 Task: Look for space in Kailaras, India from 12th August, 2023 to 16th August, 2023 for 8 adults in price range Rs.10000 to Rs.16000. Place can be private room with 8 bedrooms having 8 beds and 8 bathrooms. Property type can be house, flat, guest house, hotel. Amenities needed are: wifi, TV, free parkinig on premises, gym, breakfast. Booking option can be shelf check-in. Required host language is English.
Action: Mouse moved to (422, 95)
Screenshot: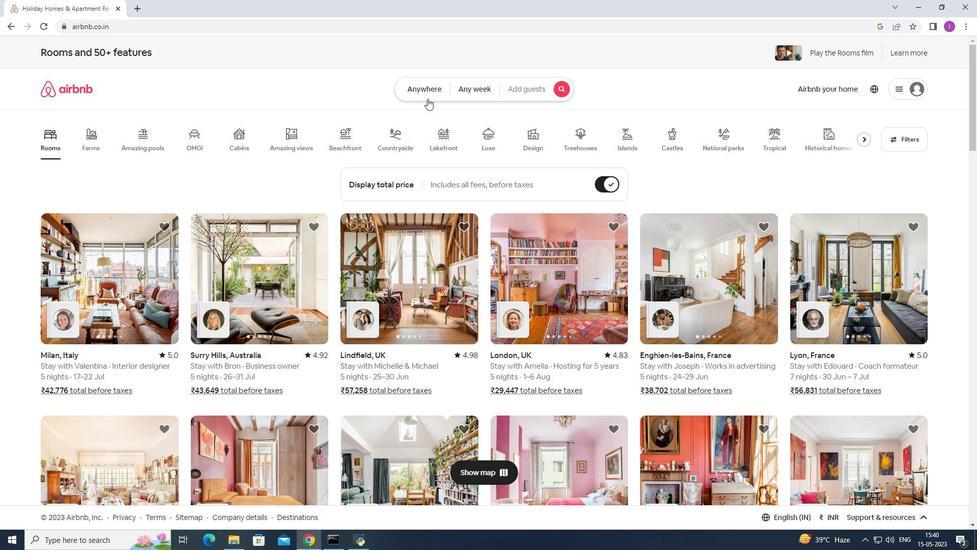 
Action: Mouse pressed left at (422, 95)
Screenshot: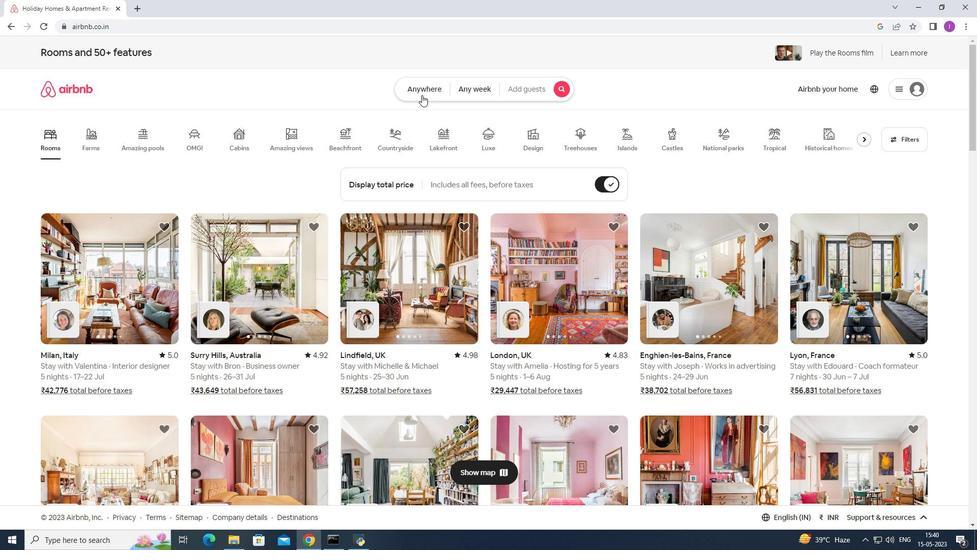 
Action: Mouse moved to (322, 132)
Screenshot: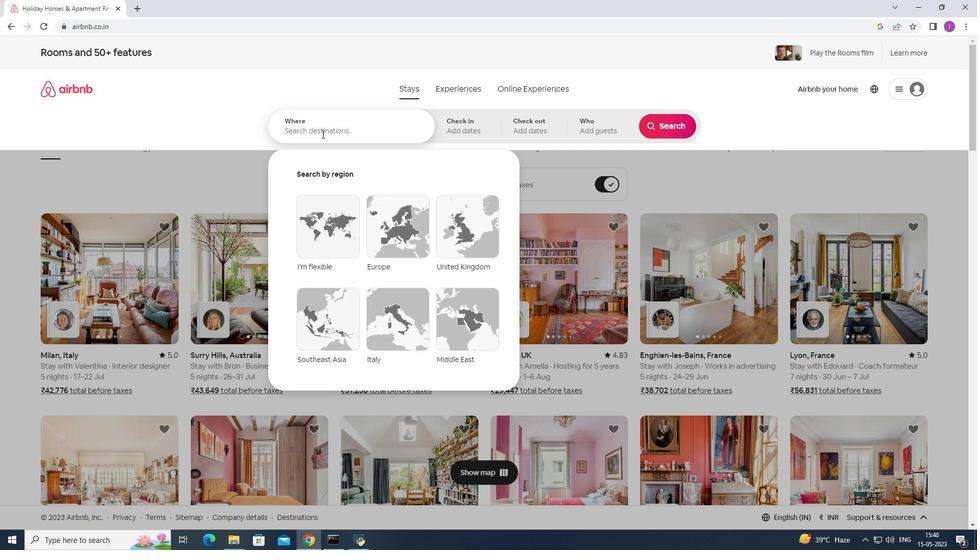 
Action: Mouse pressed left at (322, 132)
Screenshot: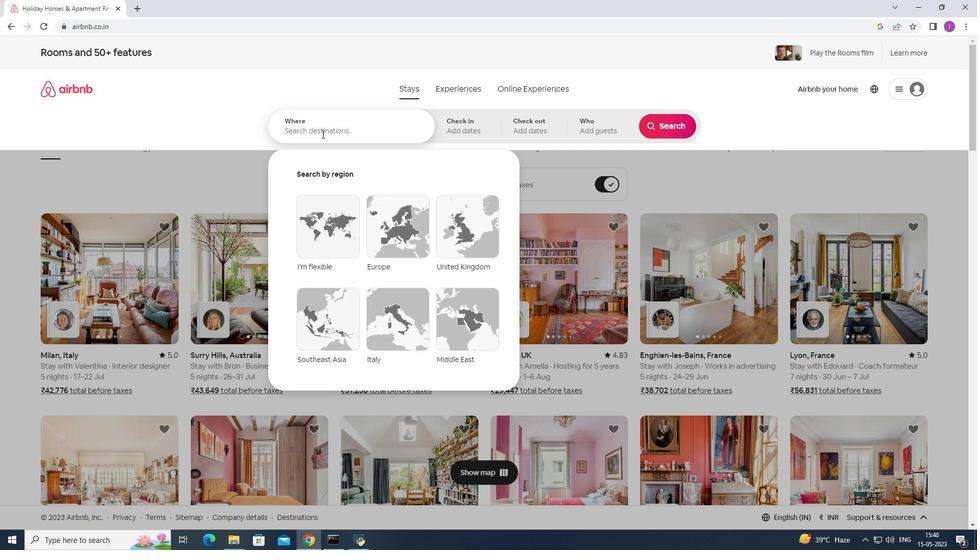 
Action: Mouse moved to (342, 141)
Screenshot: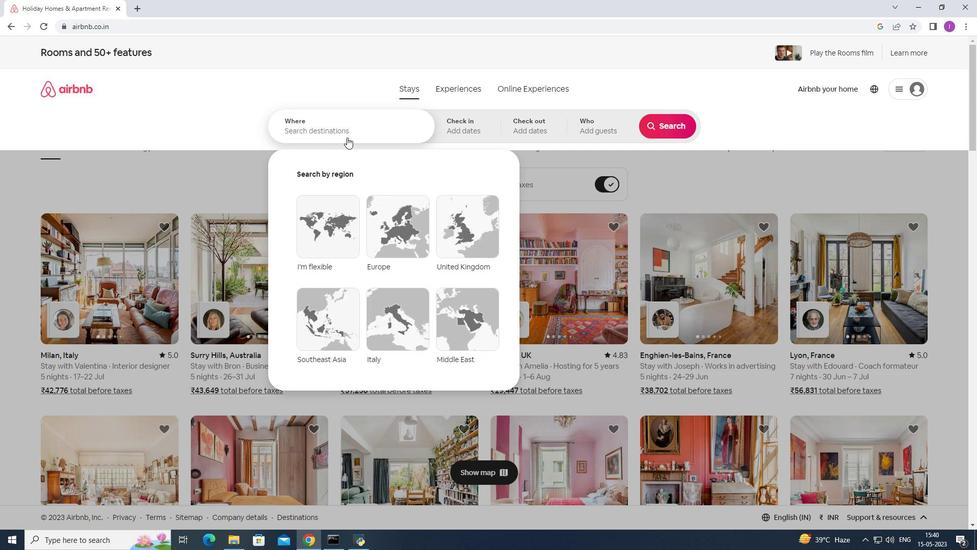 
Action: Key pressed <Key.shift>Kailaras,<Key.shift><Key.shift><Key.shift><Key.shift><Key.shift><Key.shift><Key.shift><Key.shift><Key.shift><Key.shift><Key.shift><Key.shift><Key.shift><Key.shift><Key.shift><Key.shift><Key.shift><Key.shift><Key.shift><Key.shift><Key.shift><Key.shift><Key.shift><Key.shift><Key.shift><Key.shift><Key.shift><Key.shift><Key.shift><Key.shift><Key.shift><Key.shift><Key.shift><Key.shift><Key.shift><Key.shift>Imn<Key.backspace><Key.backspace>ndia
Screenshot: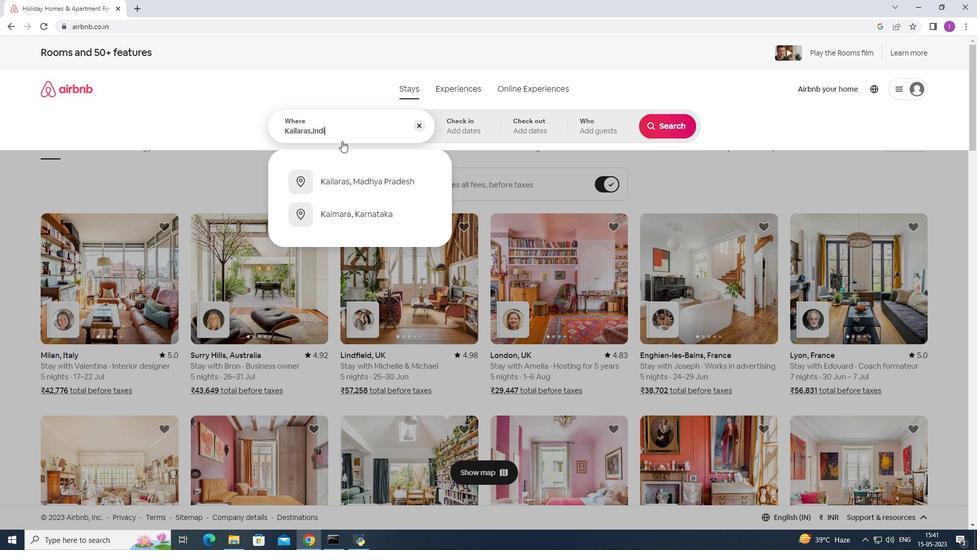 
Action: Mouse moved to (459, 133)
Screenshot: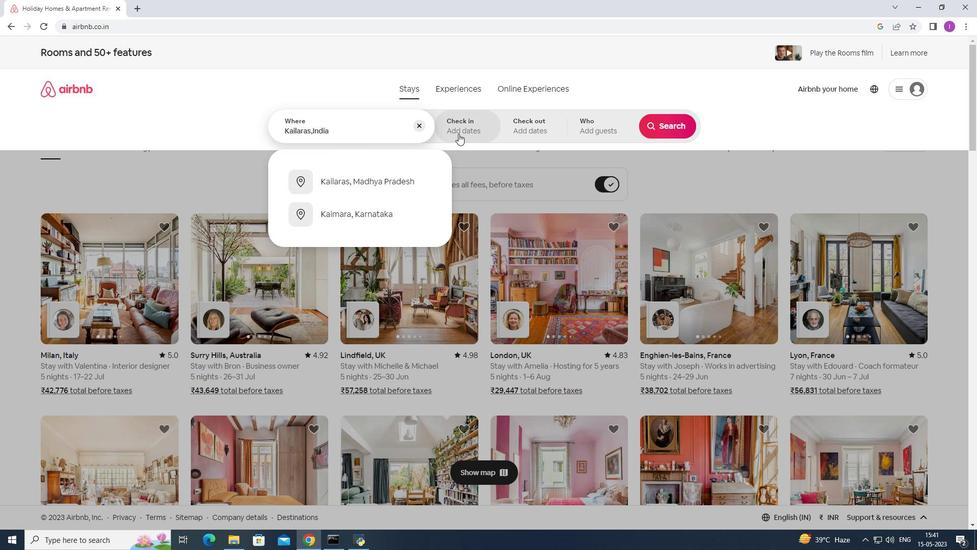 
Action: Mouse pressed left at (459, 133)
Screenshot: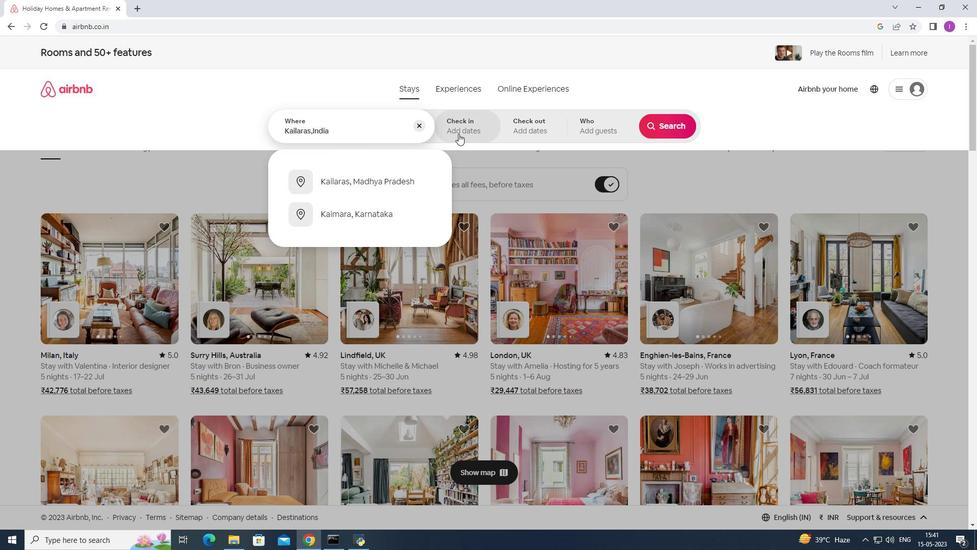 
Action: Mouse moved to (671, 209)
Screenshot: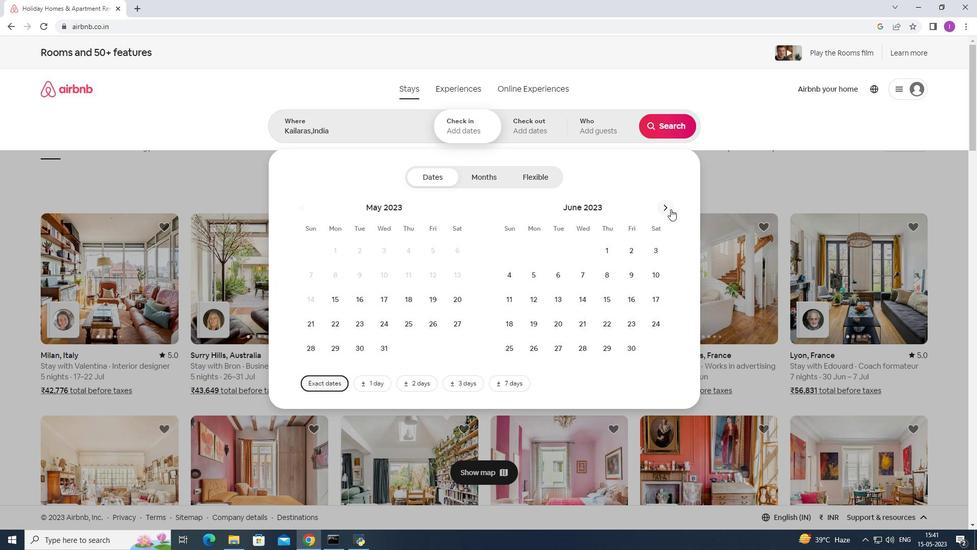 
Action: Mouse pressed left at (671, 209)
Screenshot: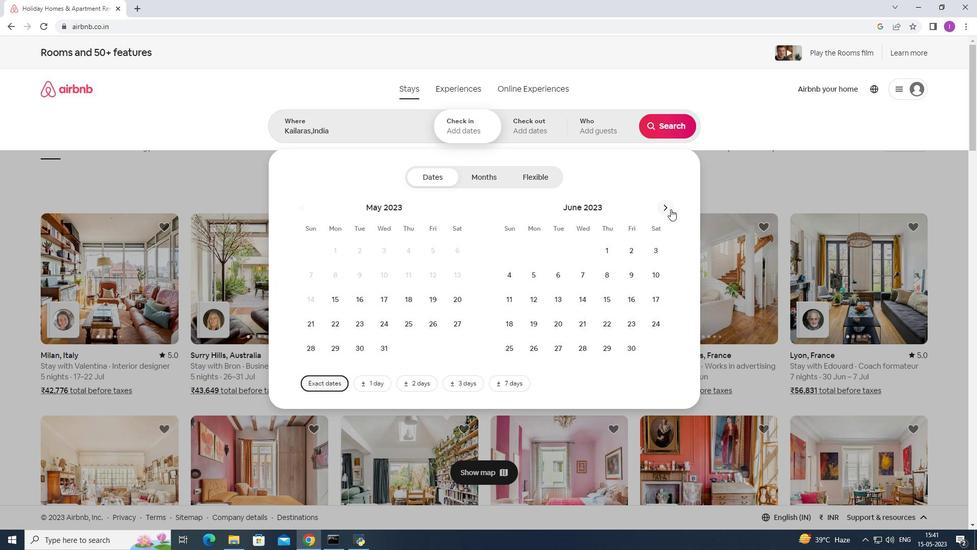 
Action: Mouse moved to (671, 208)
Screenshot: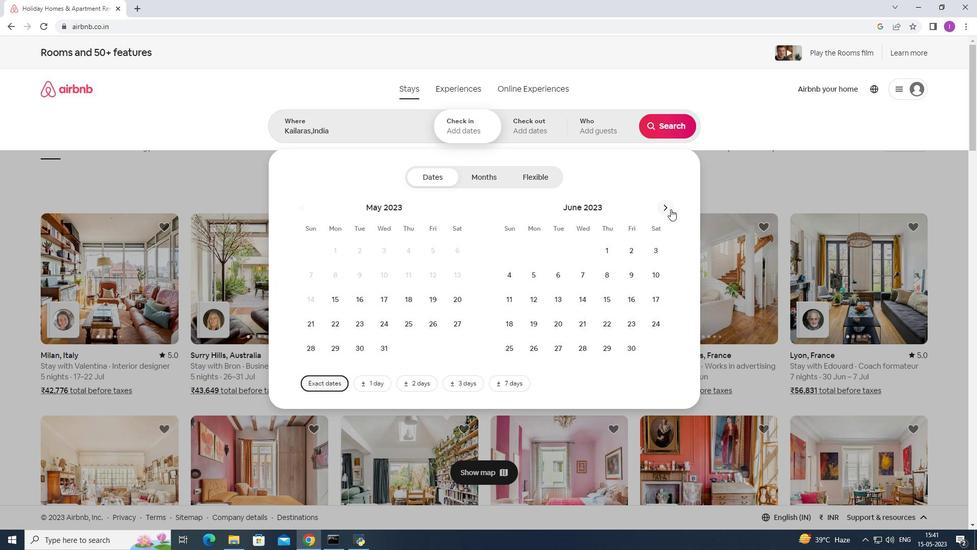 
Action: Mouse pressed left at (671, 208)
Screenshot: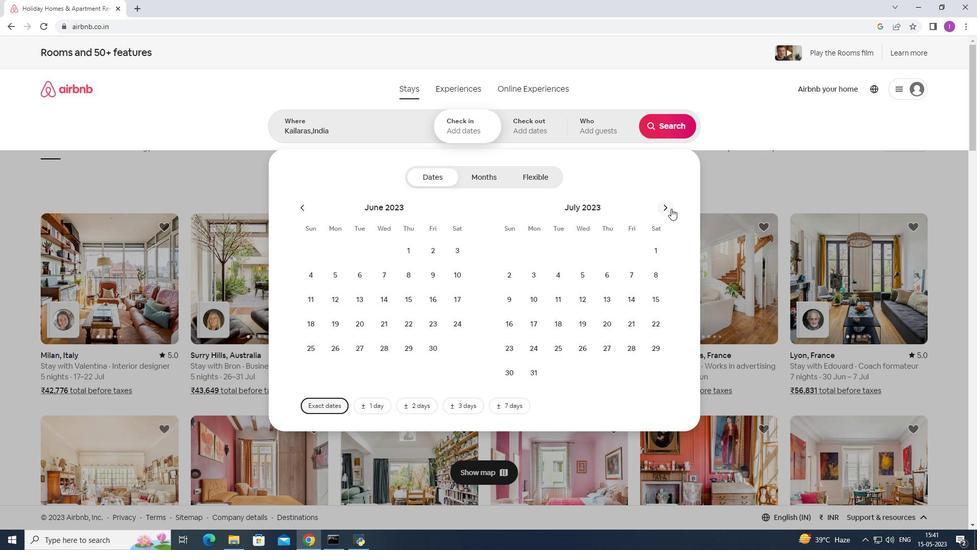 
Action: Mouse moved to (651, 269)
Screenshot: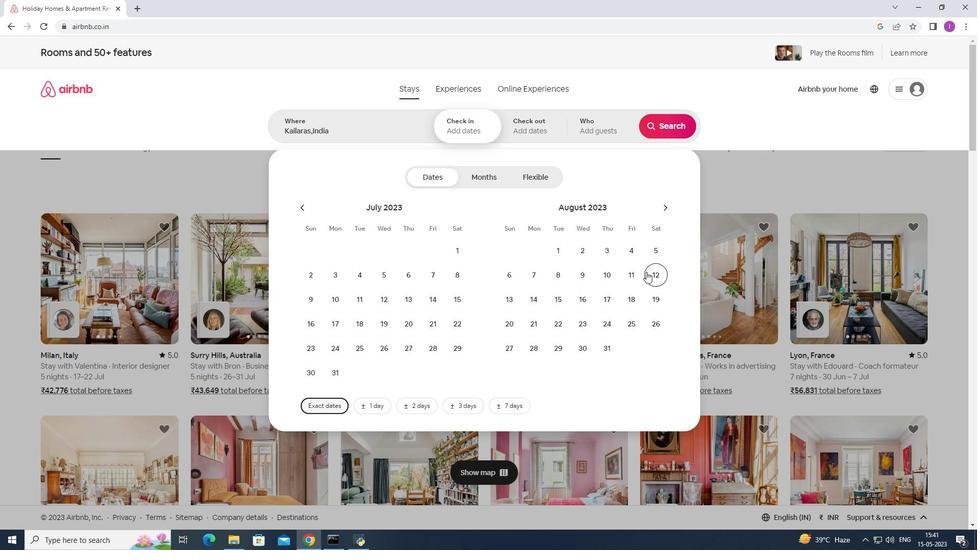 
Action: Mouse pressed left at (651, 269)
Screenshot: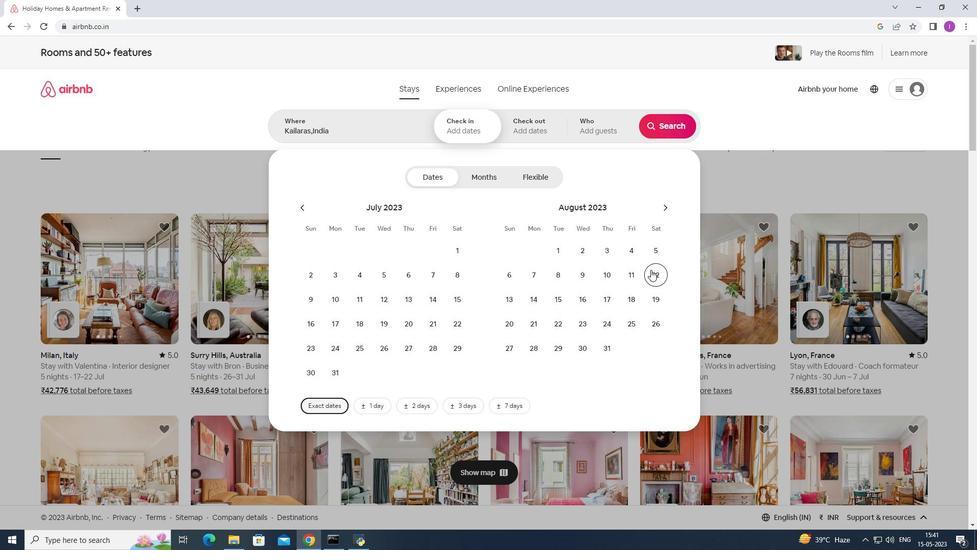 
Action: Mouse moved to (589, 303)
Screenshot: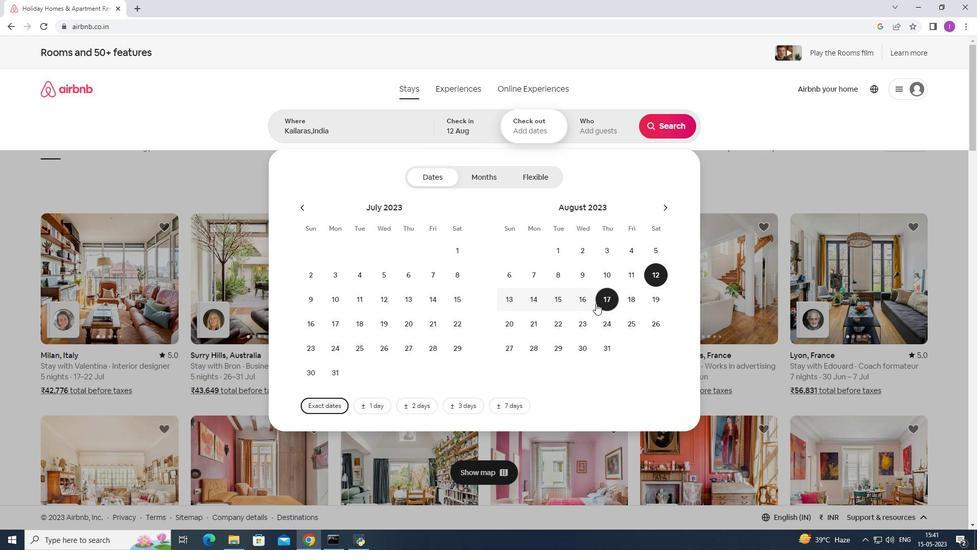 
Action: Mouse pressed left at (589, 303)
Screenshot: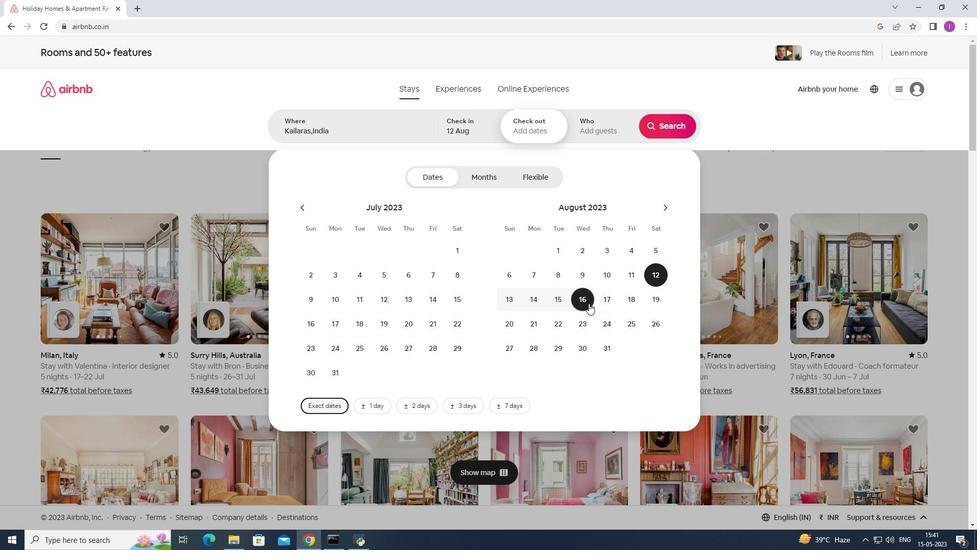 
Action: Mouse moved to (598, 140)
Screenshot: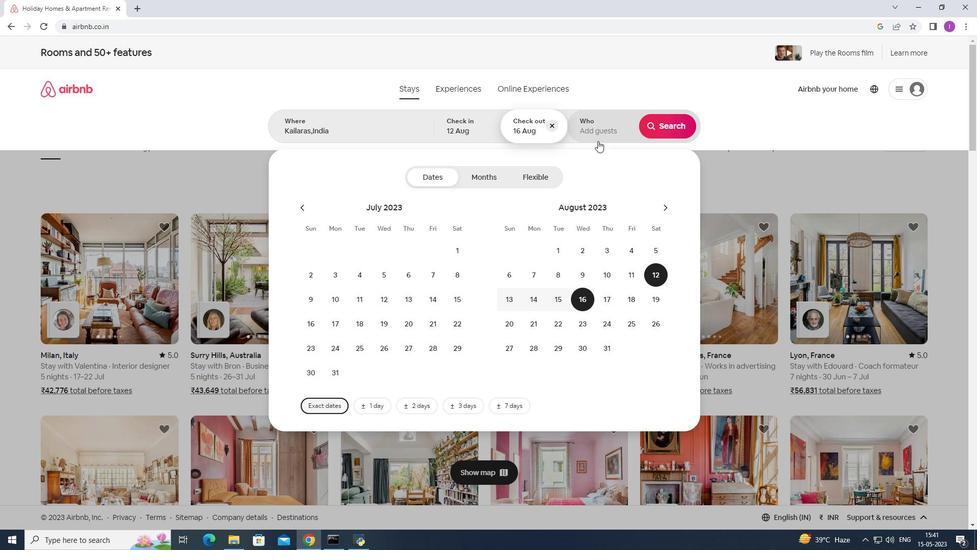 
Action: Mouse pressed left at (598, 140)
Screenshot: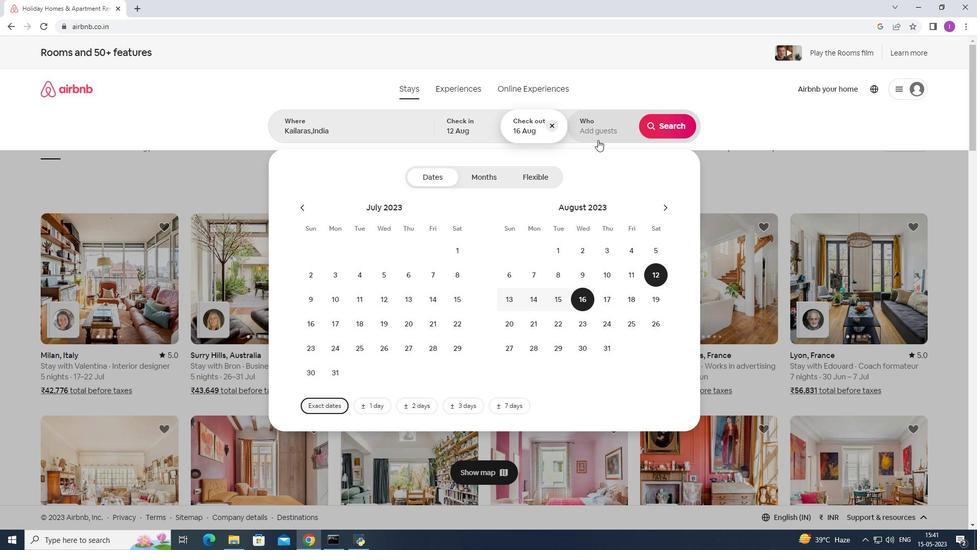
Action: Mouse moved to (669, 178)
Screenshot: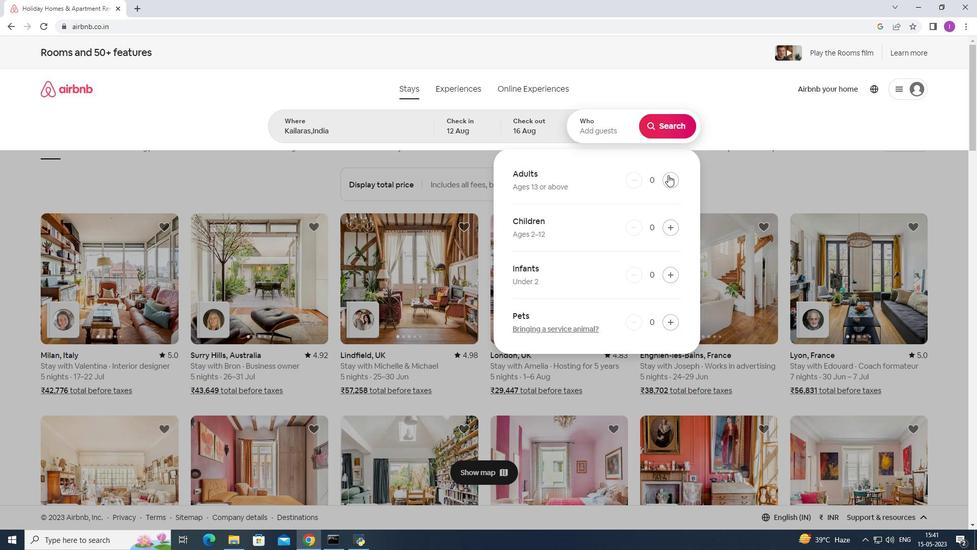 
Action: Mouse pressed left at (669, 178)
Screenshot: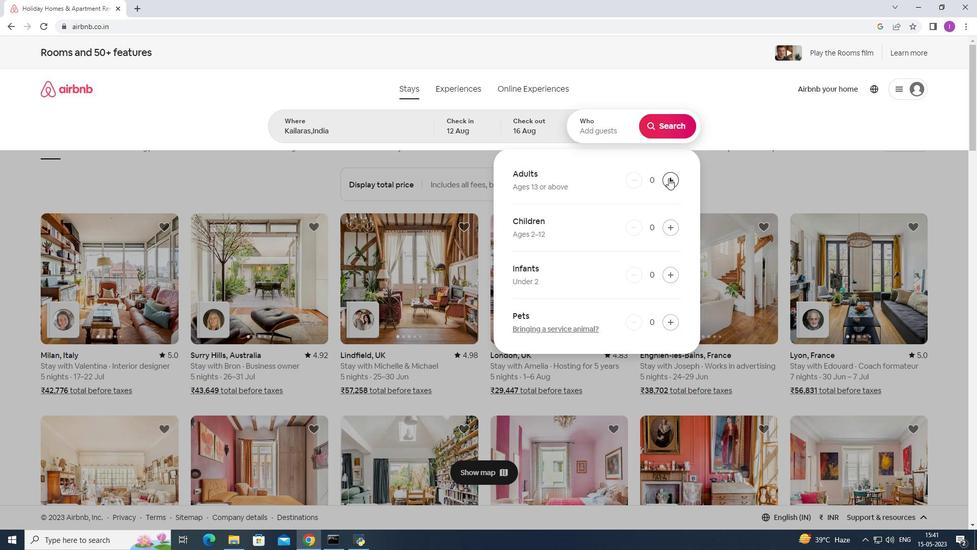 
Action: Mouse moved to (670, 184)
Screenshot: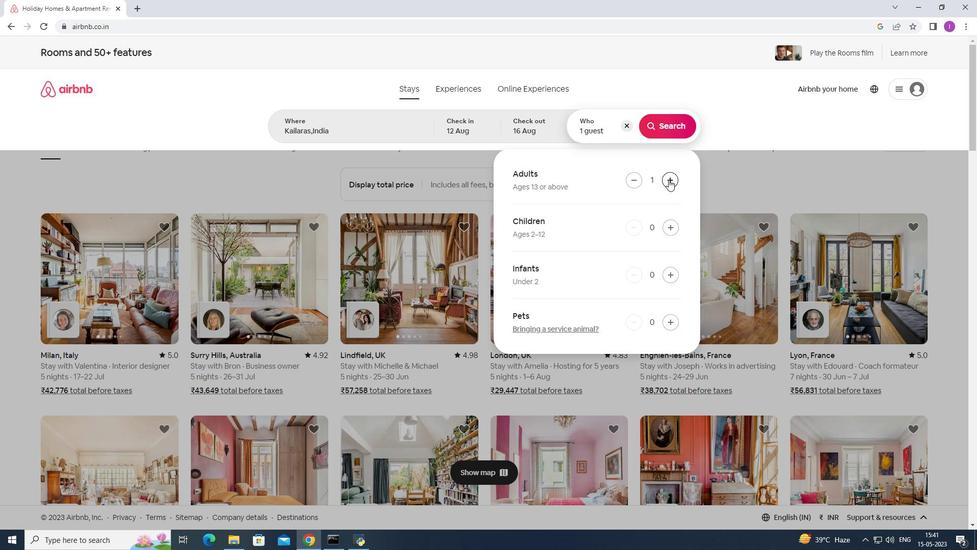 
Action: Mouse pressed left at (670, 184)
Screenshot: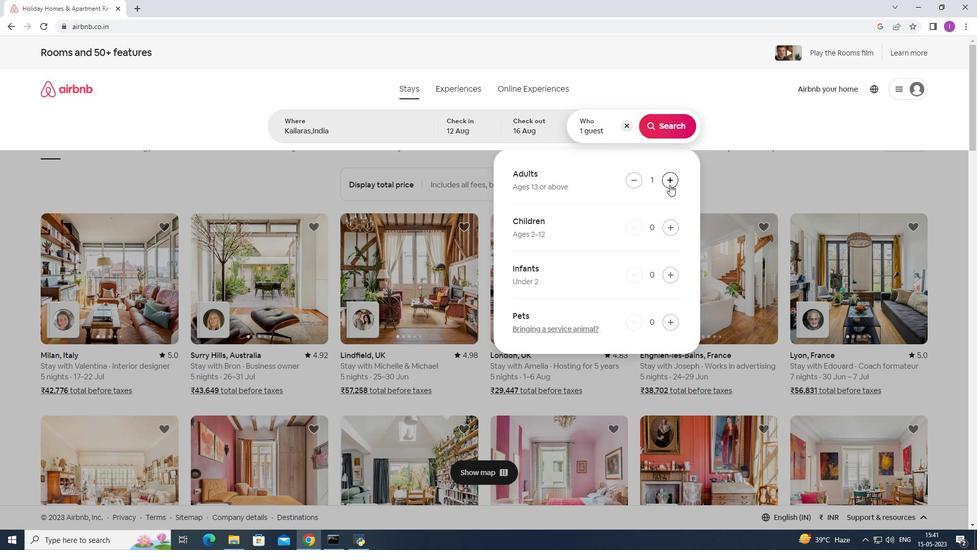 
Action: Mouse pressed left at (670, 184)
Screenshot: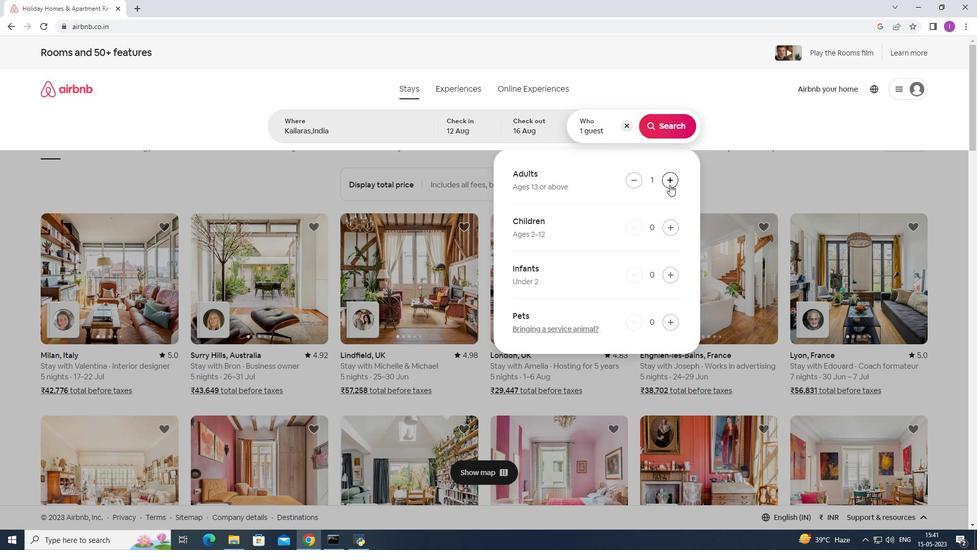 
Action: Mouse pressed left at (670, 184)
Screenshot: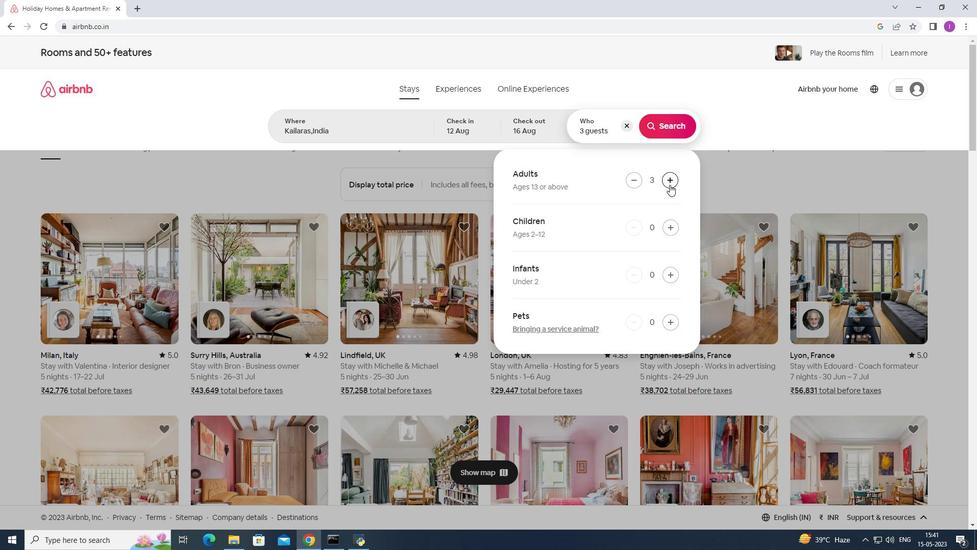 
Action: Mouse pressed left at (670, 184)
Screenshot: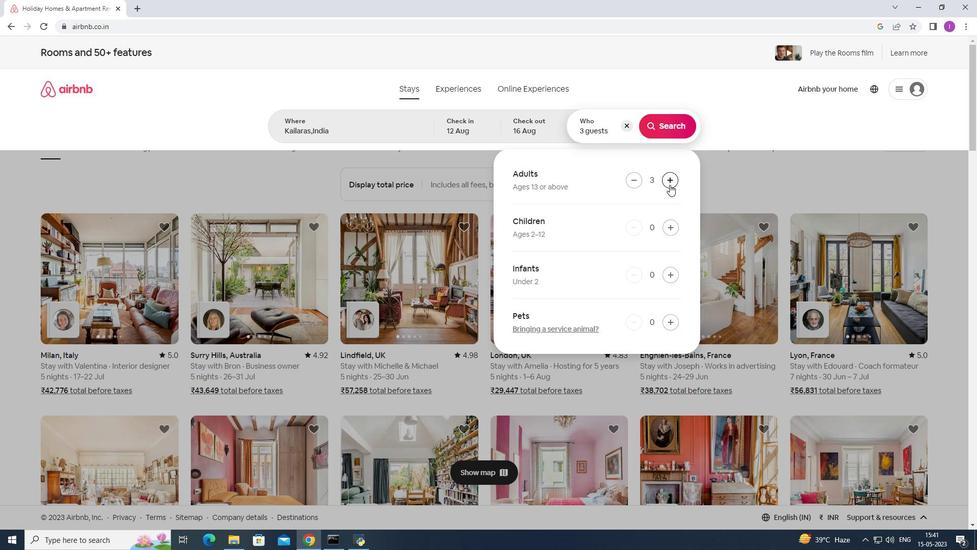 
Action: Mouse pressed left at (670, 184)
Screenshot: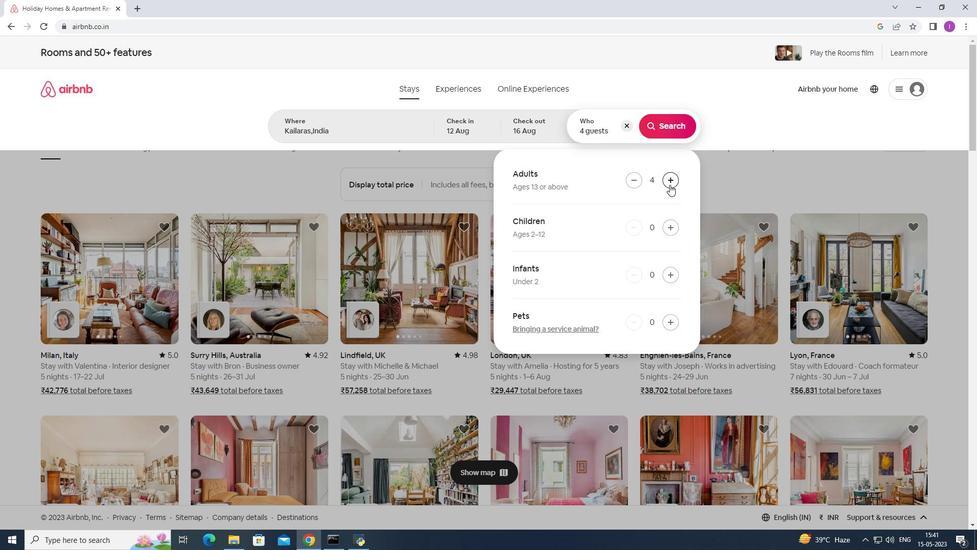 
Action: Mouse pressed left at (670, 184)
Screenshot: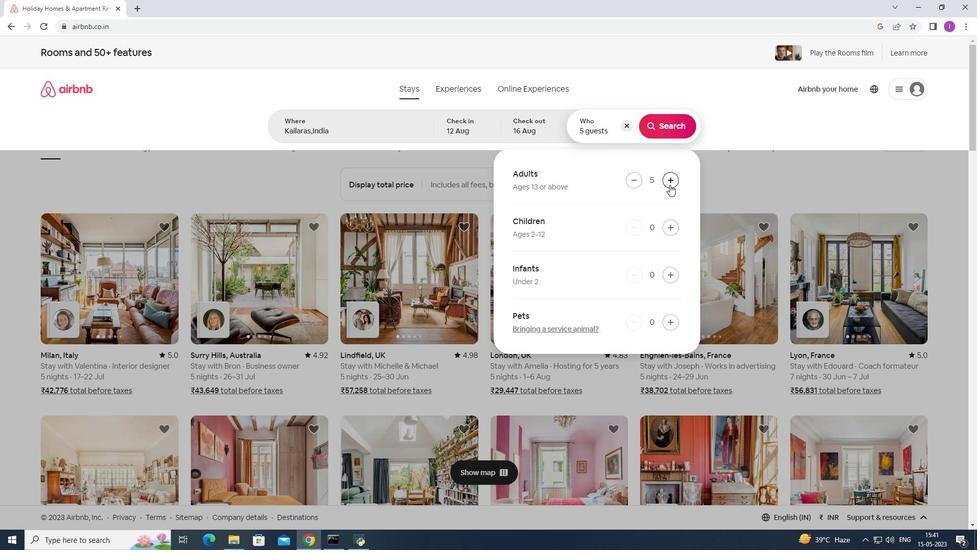 
Action: Mouse pressed left at (670, 184)
Screenshot: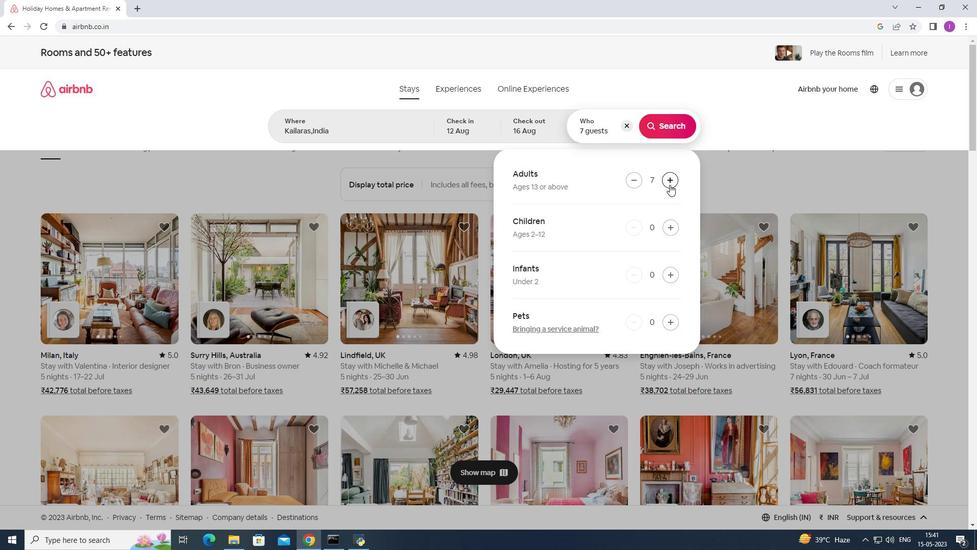 
Action: Mouse moved to (650, 138)
Screenshot: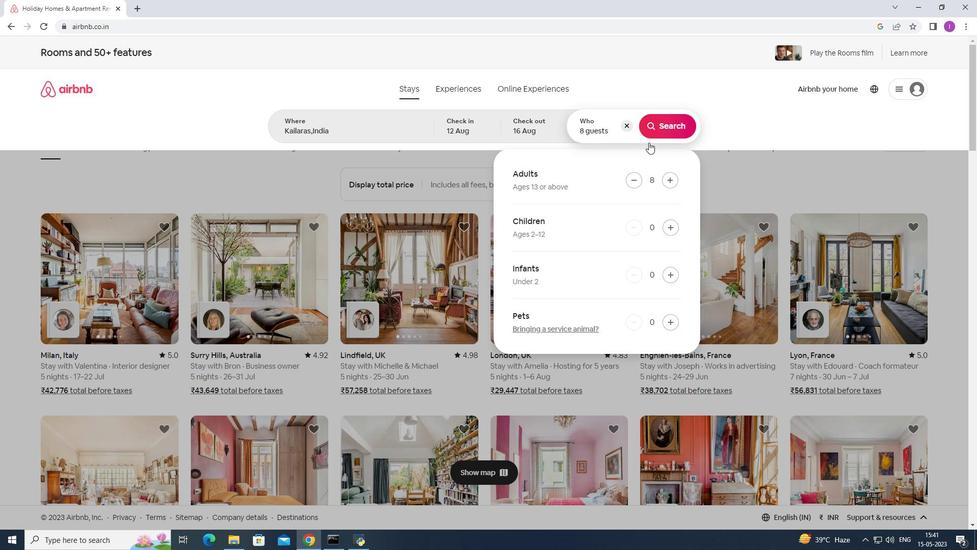 
Action: Mouse pressed left at (650, 138)
Screenshot: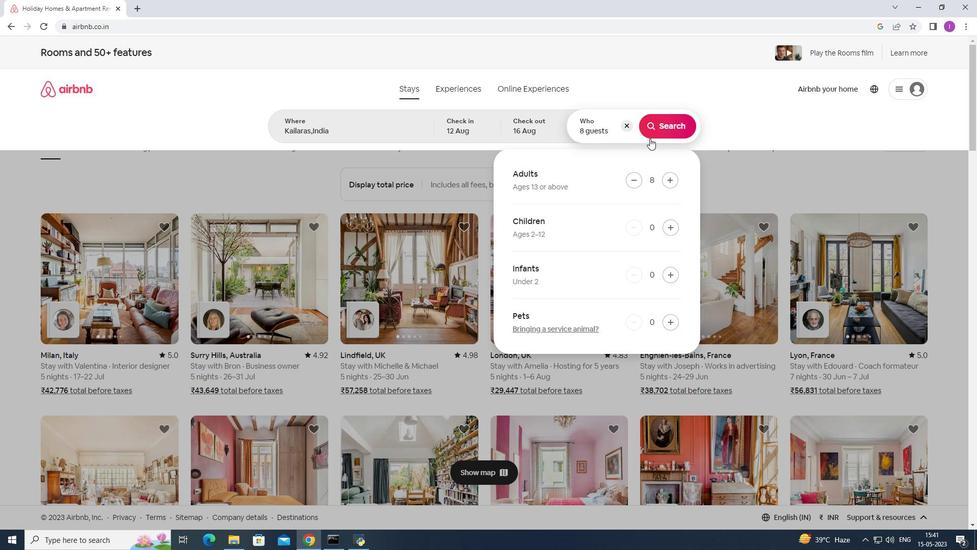 
Action: Mouse moved to (929, 98)
Screenshot: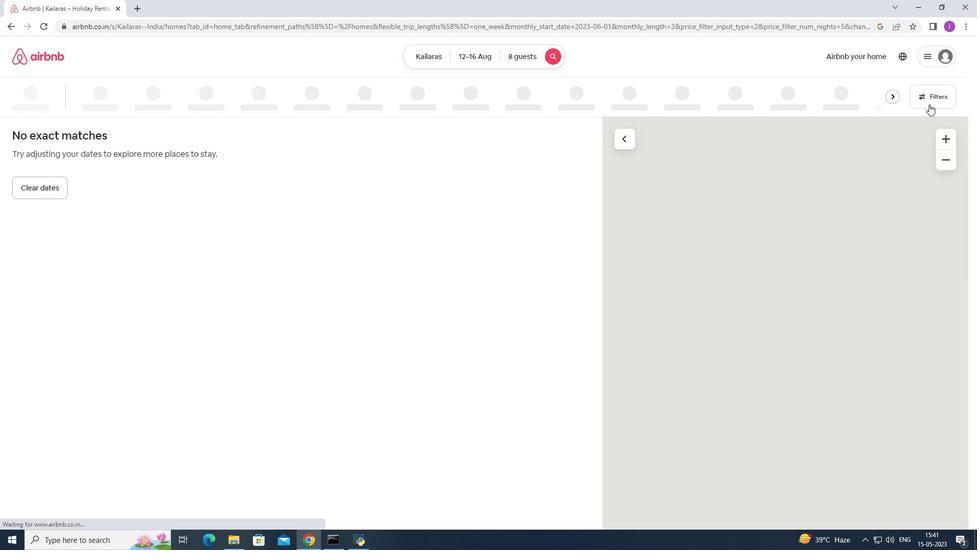 
Action: Mouse pressed left at (929, 98)
Screenshot: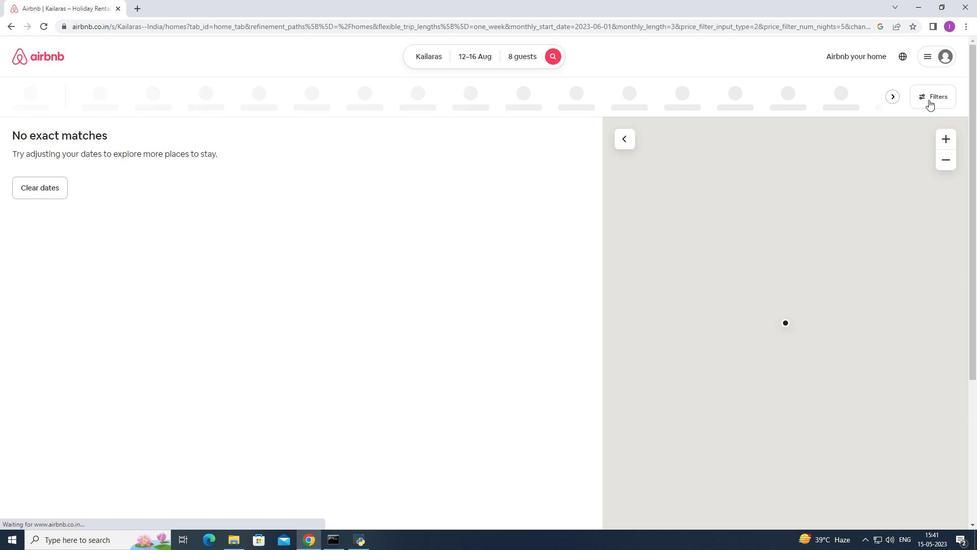 
Action: Mouse moved to (561, 350)
Screenshot: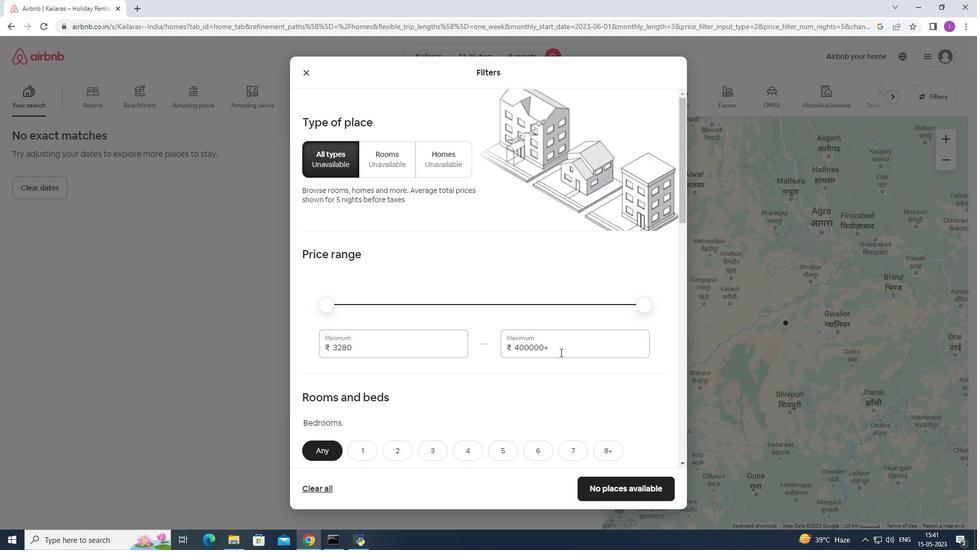 
Action: Mouse pressed left at (561, 350)
Screenshot: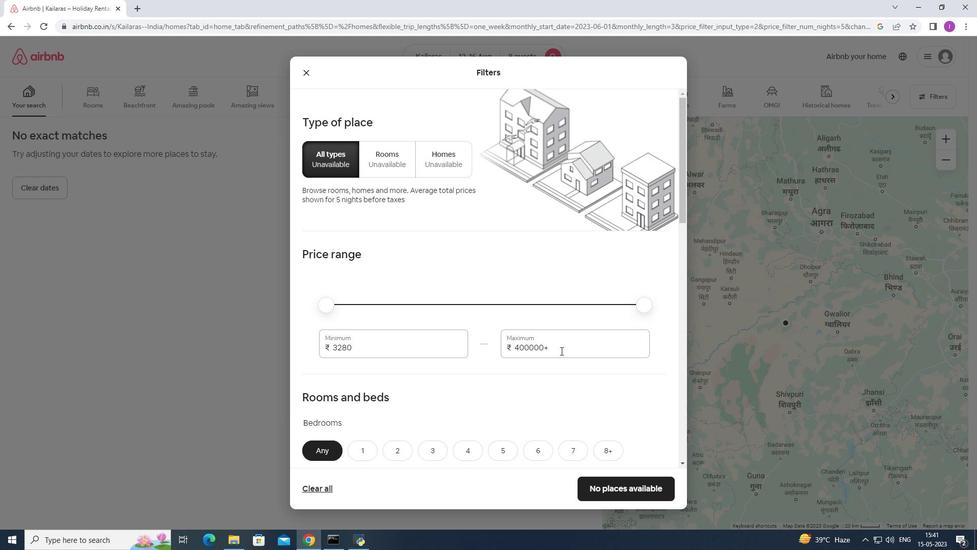 
Action: Mouse moved to (525, 361)
Screenshot: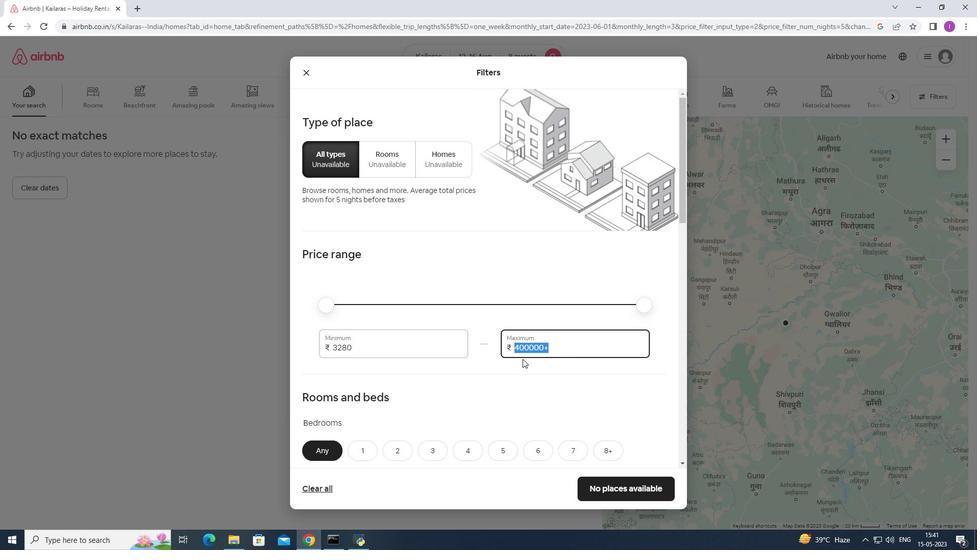 
Action: Key pressed 1
Screenshot: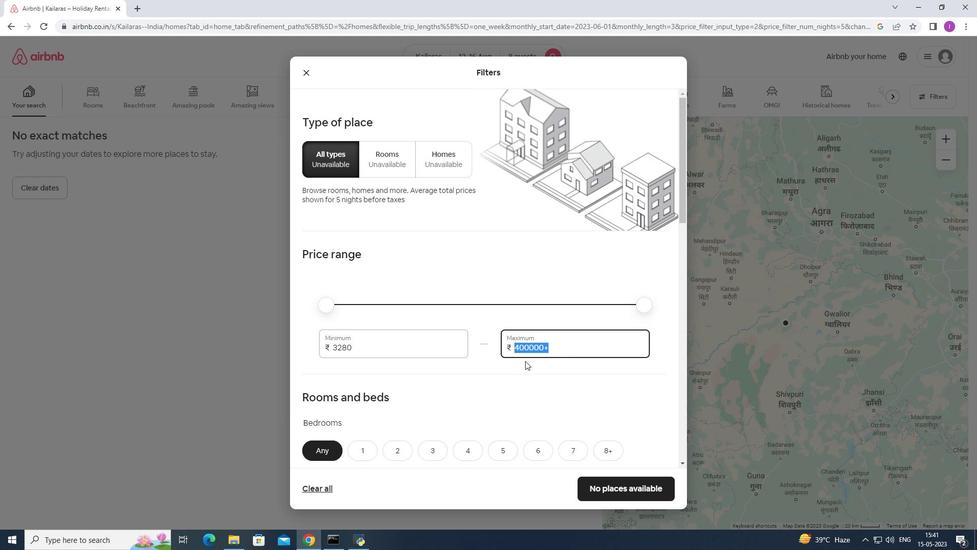
Action: Mouse moved to (525, 362)
Screenshot: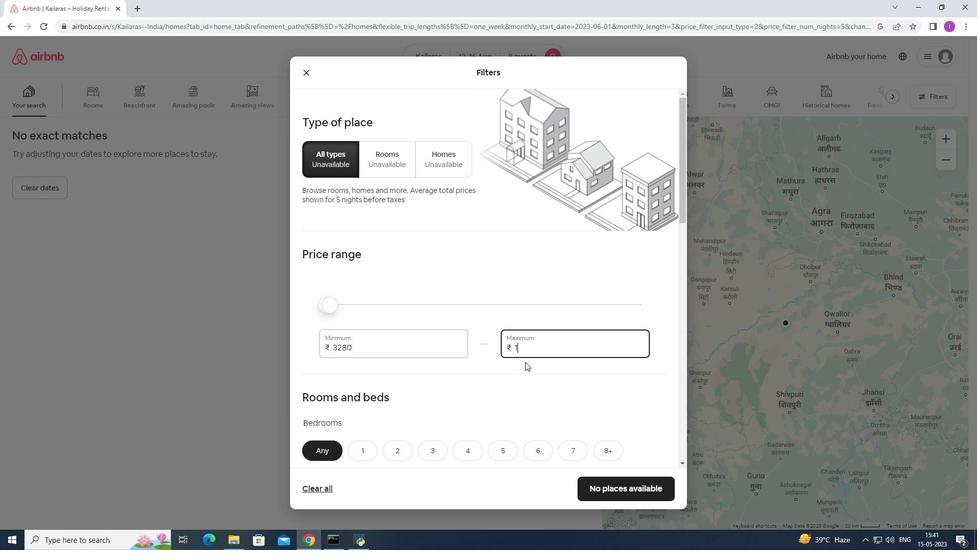 
Action: Key pressed 60
Screenshot: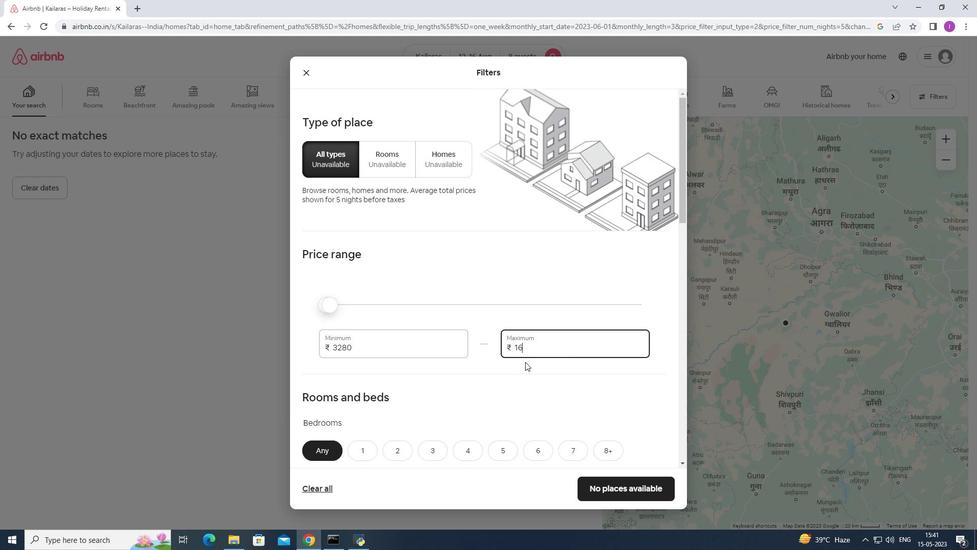 
Action: Mouse moved to (525, 362)
Screenshot: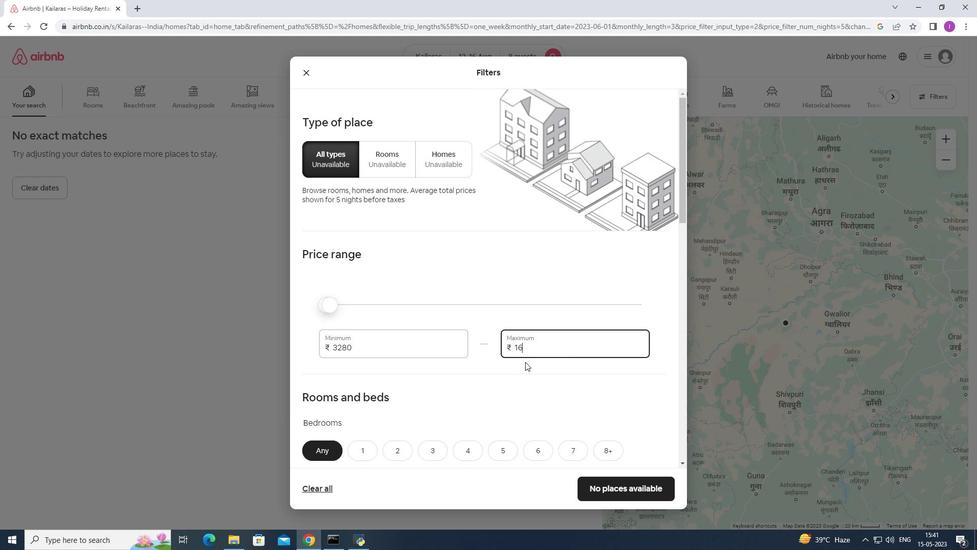 
Action: Key pressed 00
Screenshot: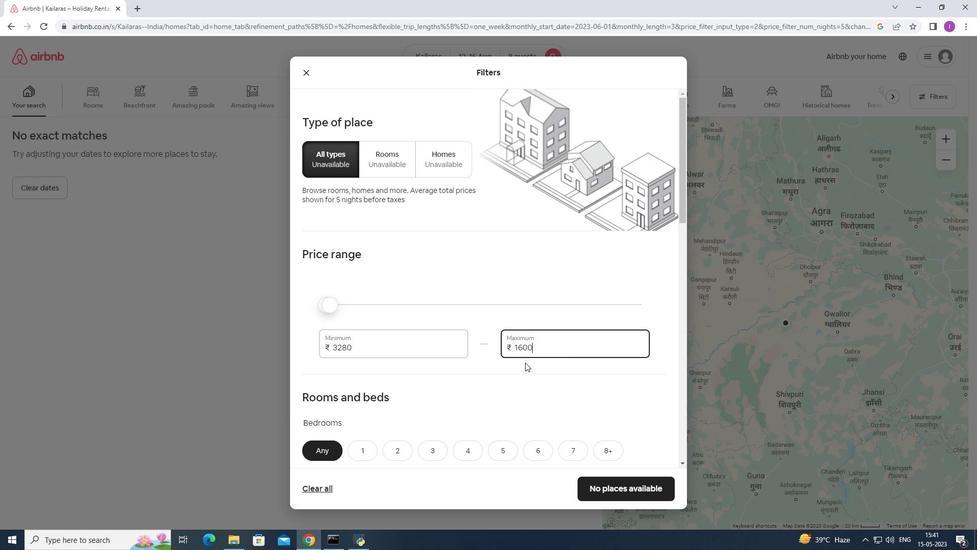 
Action: Mouse moved to (354, 348)
Screenshot: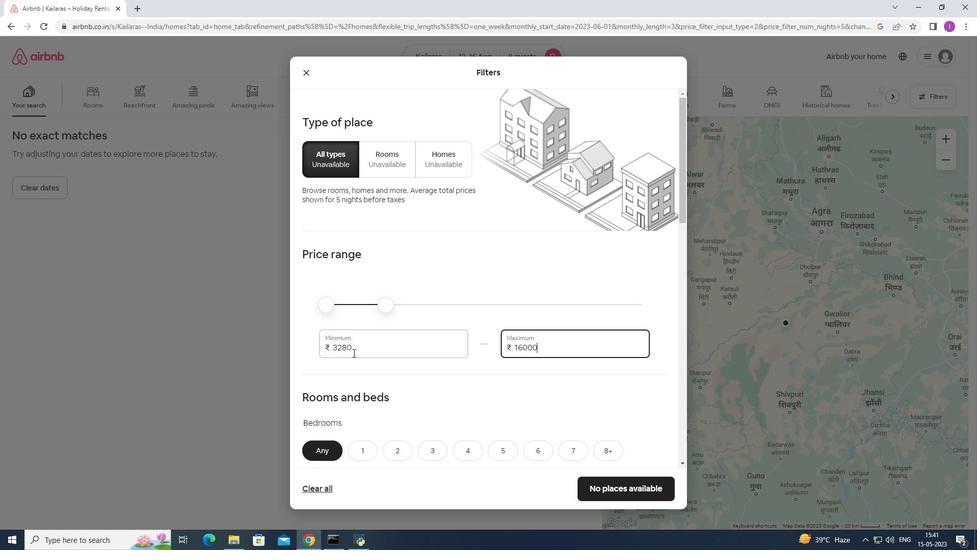 
Action: Mouse pressed left at (354, 348)
Screenshot: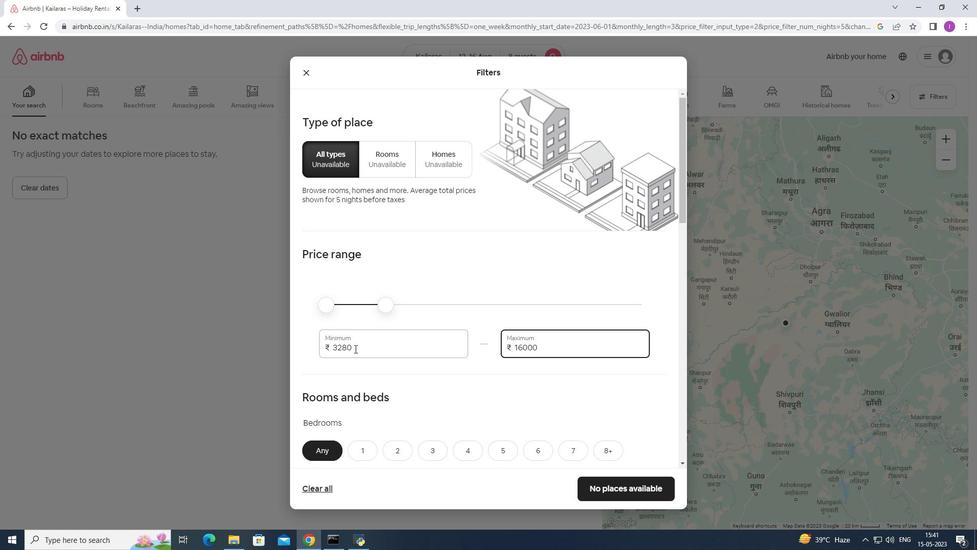 
Action: Mouse moved to (435, 403)
Screenshot: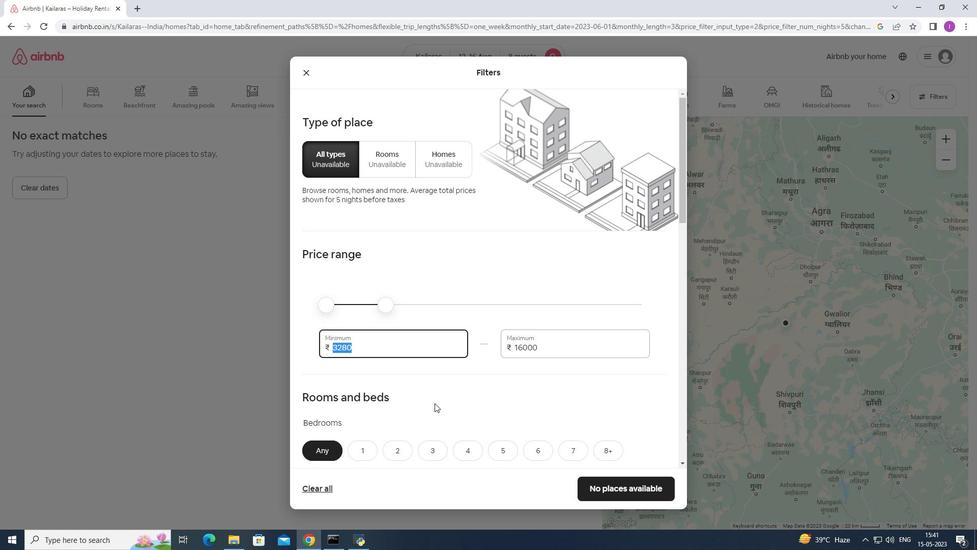 
Action: Key pressed 1
Screenshot: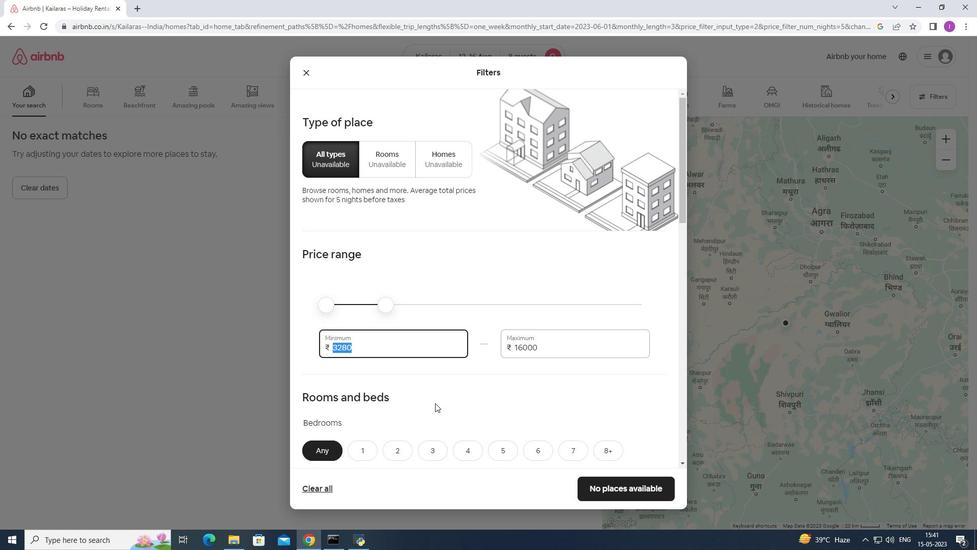 
Action: Mouse moved to (436, 403)
Screenshot: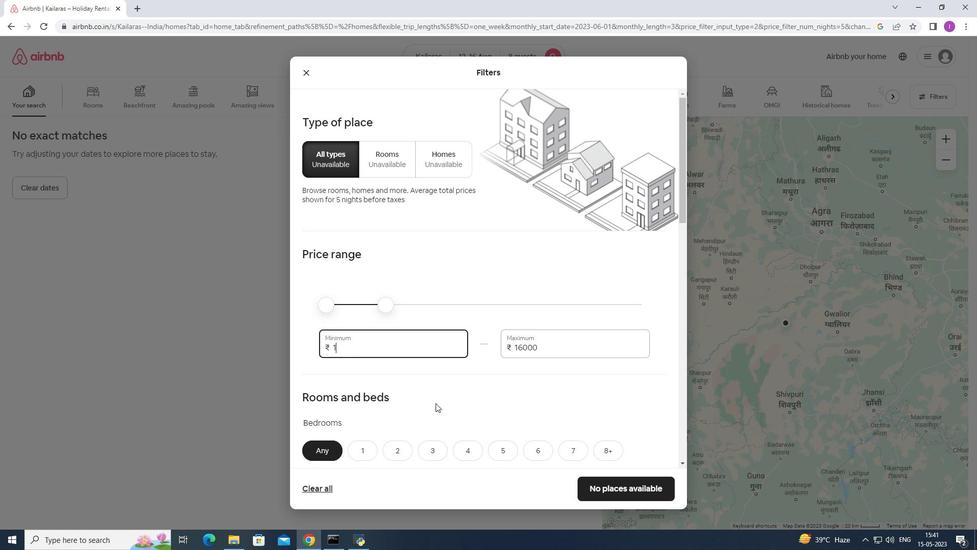 
Action: Key pressed 0000
Screenshot: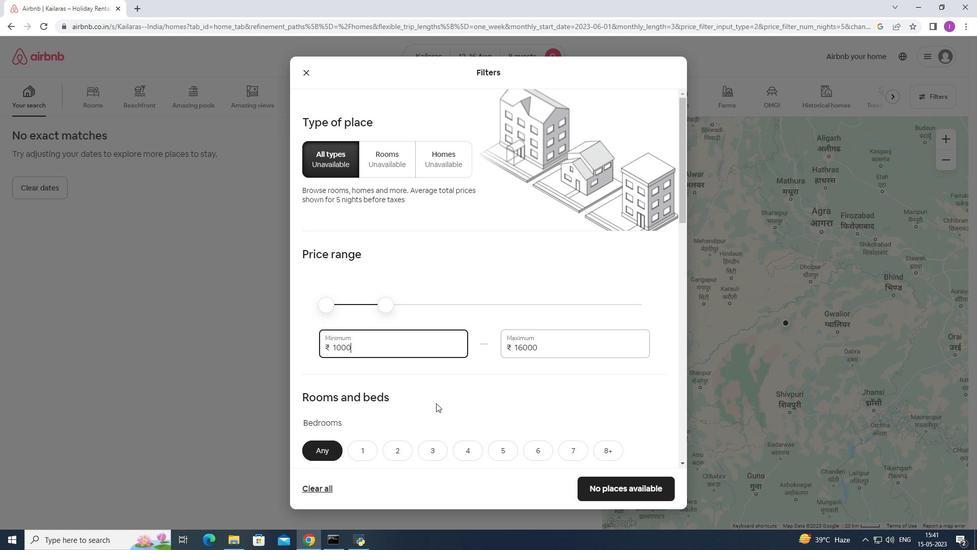 
Action: Mouse moved to (482, 409)
Screenshot: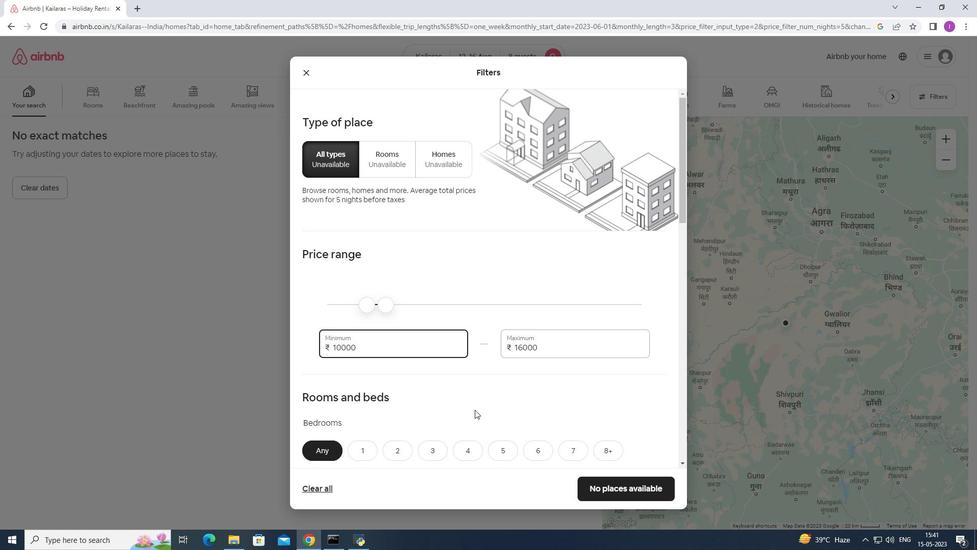 
Action: Mouse scrolled (481, 408) with delta (0, 0)
Screenshot: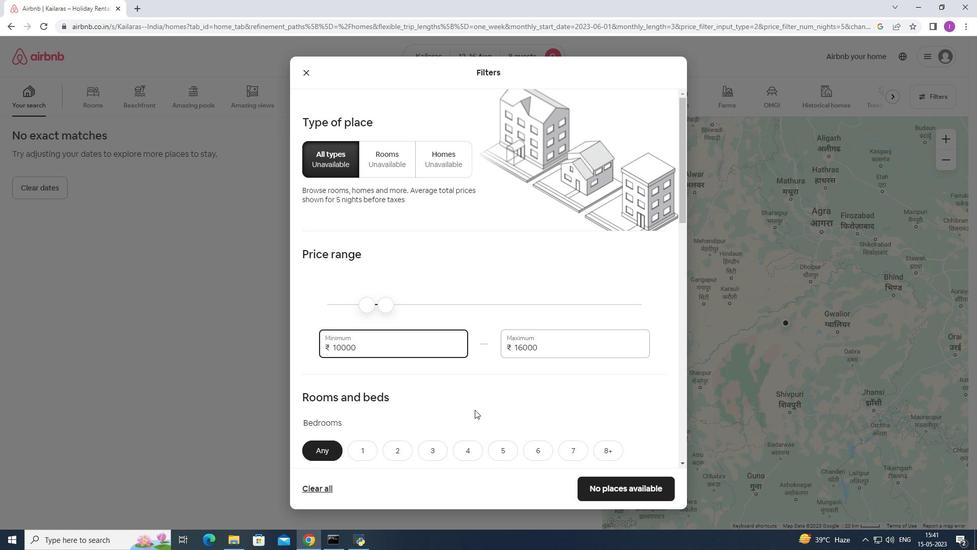
Action: Mouse moved to (487, 409)
Screenshot: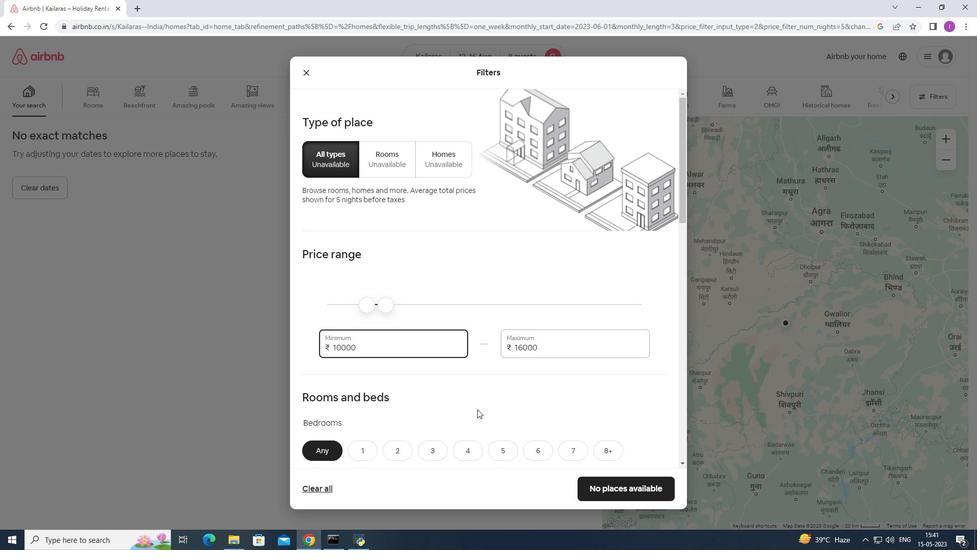 
Action: Mouse scrolled (487, 408) with delta (0, 0)
Screenshot: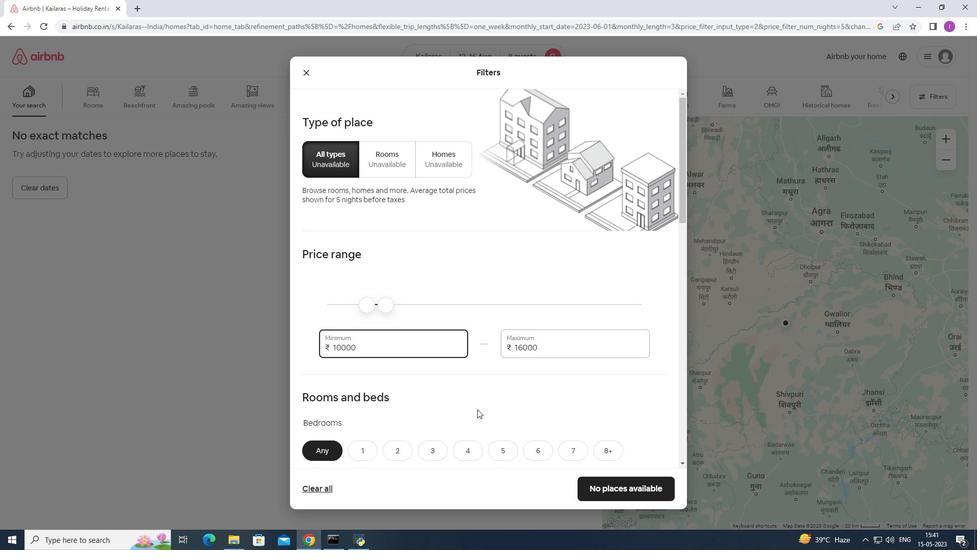 
Action: Mouse moved to (513, 398)
Screenshot: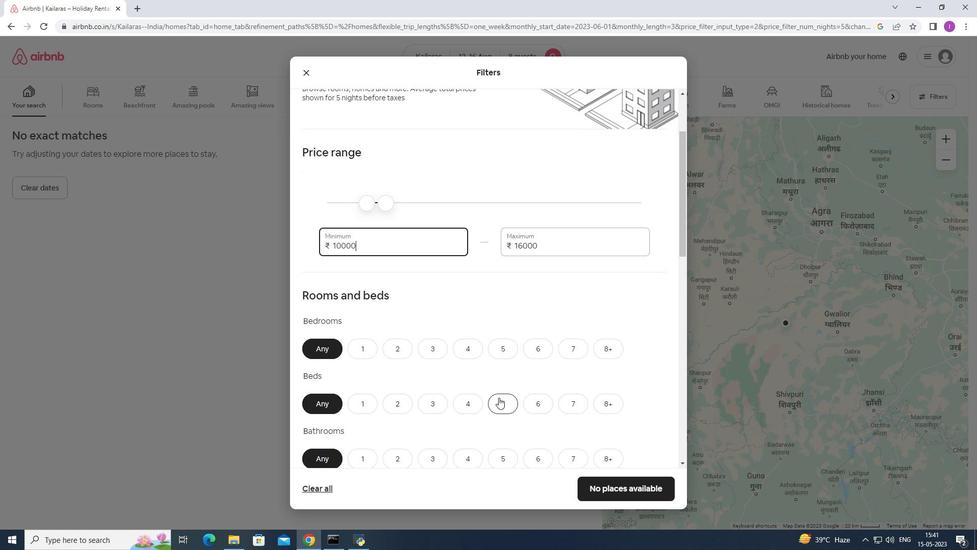 
Action: Mouse scrolled (513, 398) with delta (0, 0)
Screenshot: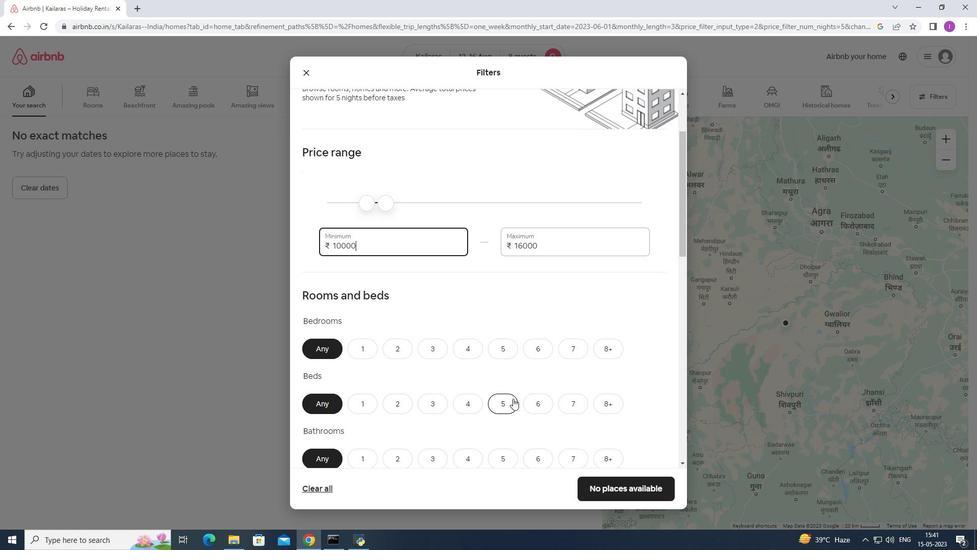 
Action: Mouse moved to (599, 297)
Screenshot: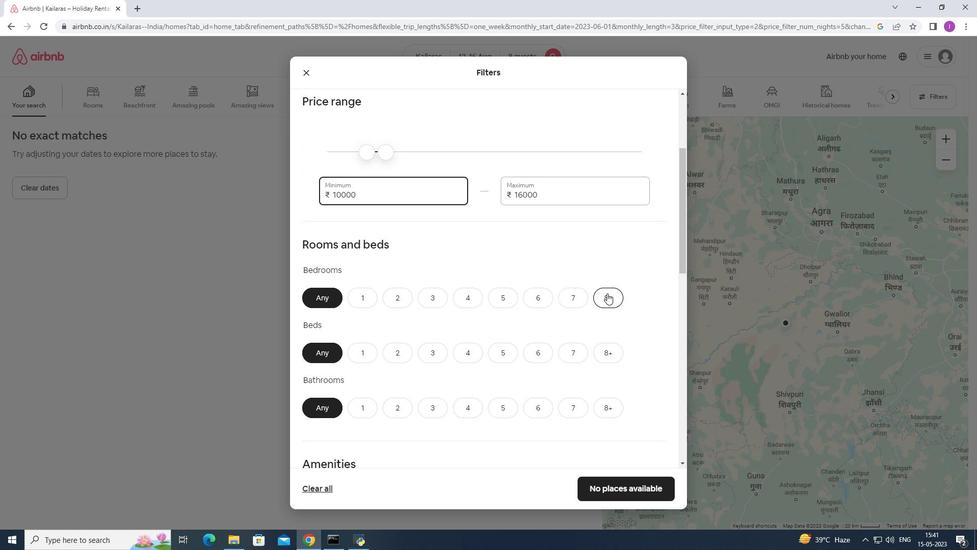
Action: Mouse pressed left at (599, 297)
Screenshot: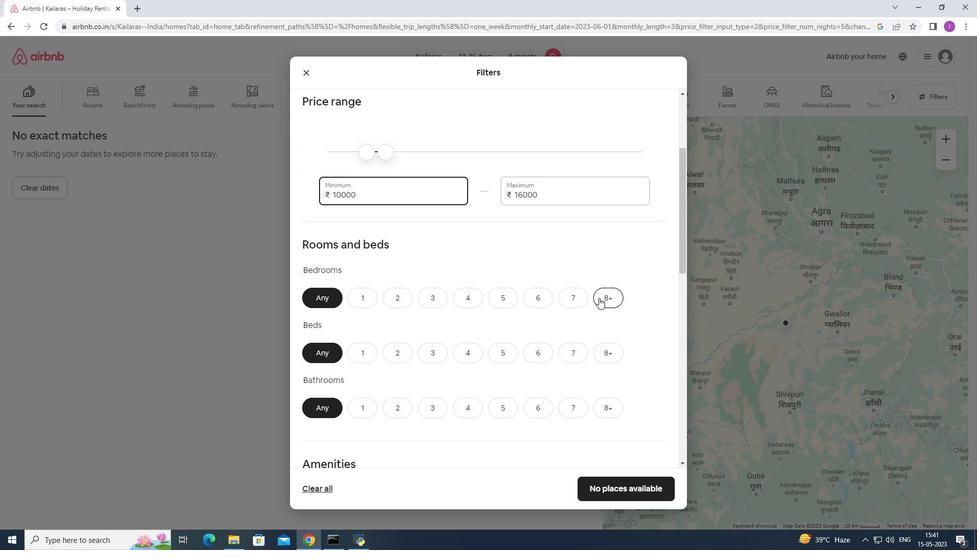 
Action: Mouse moved to (601, 352)
Screenshot: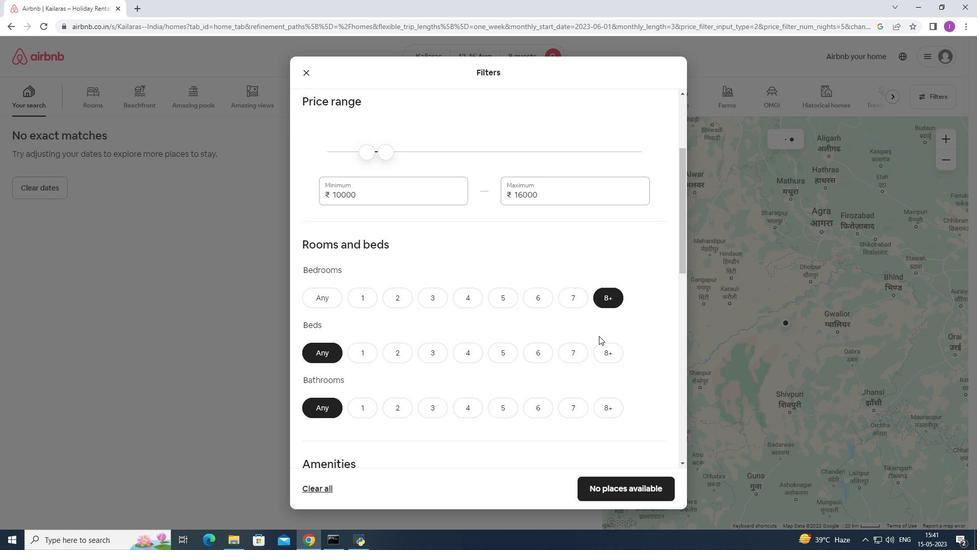 
Action: Mouse pressed left at (601, 352)
Screenshot: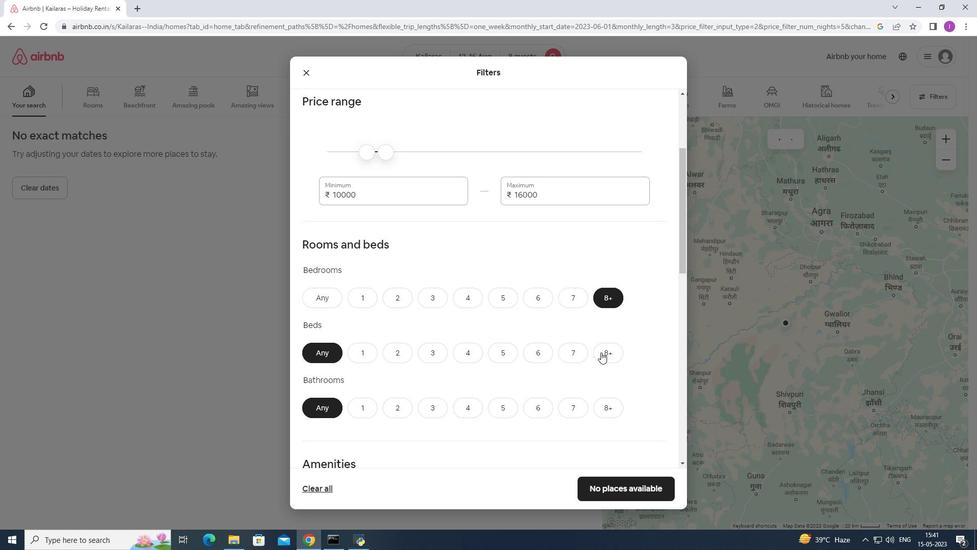 
Action: Mouse moved to (602, 407)
Screenshot: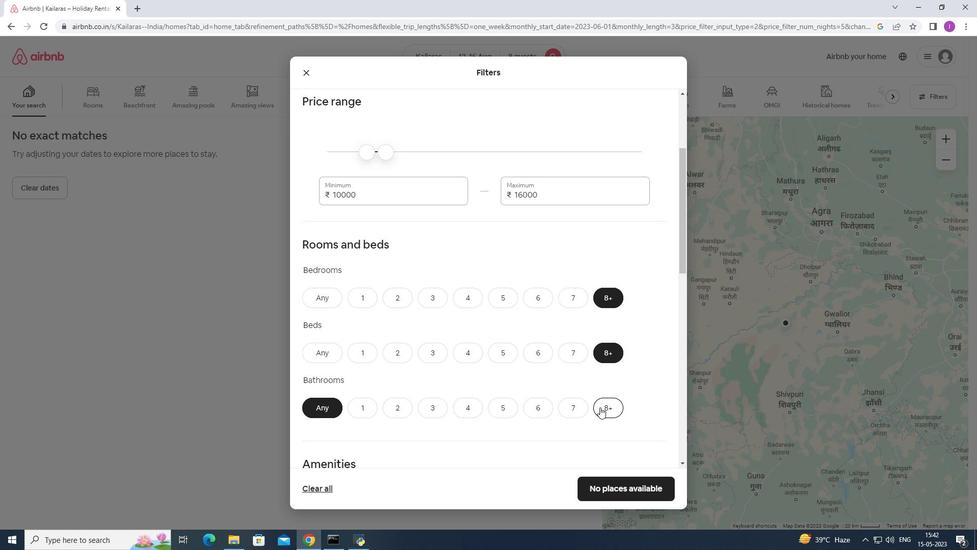 
Action: Mouse pressed left at (602, 407)
Screenshot: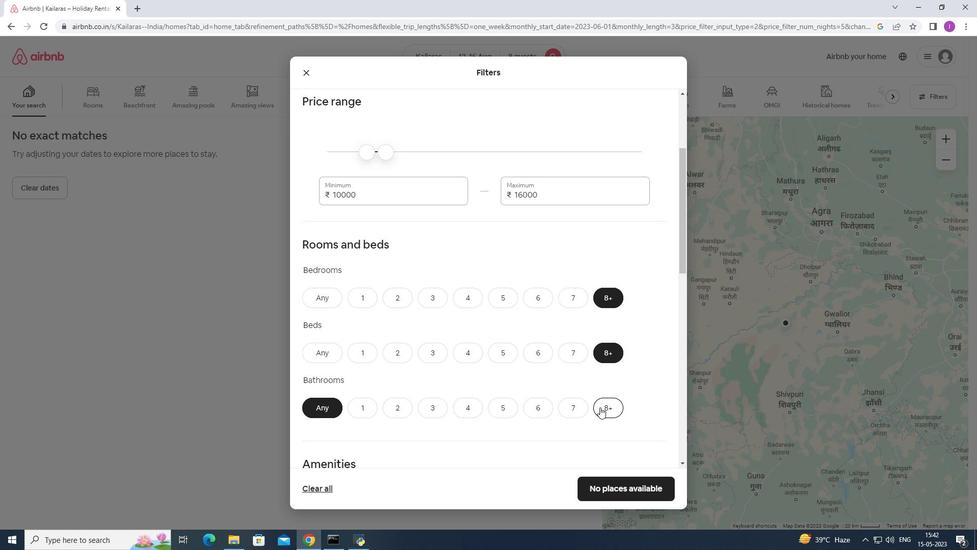 
Action: Mouse moved to (538, 367)
Screenshot: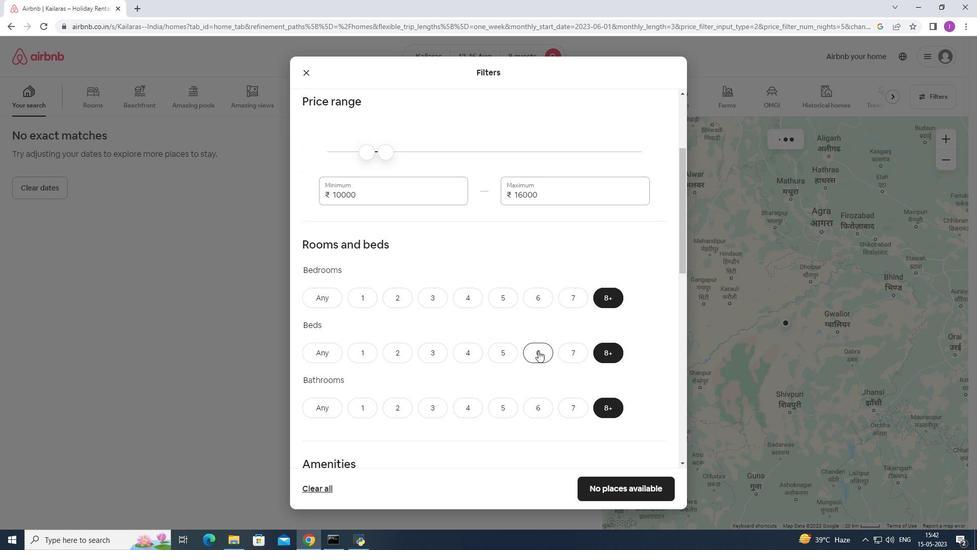 
Action: Mouse scrolled (538, 366) with delta (0, 0)
Screenshot: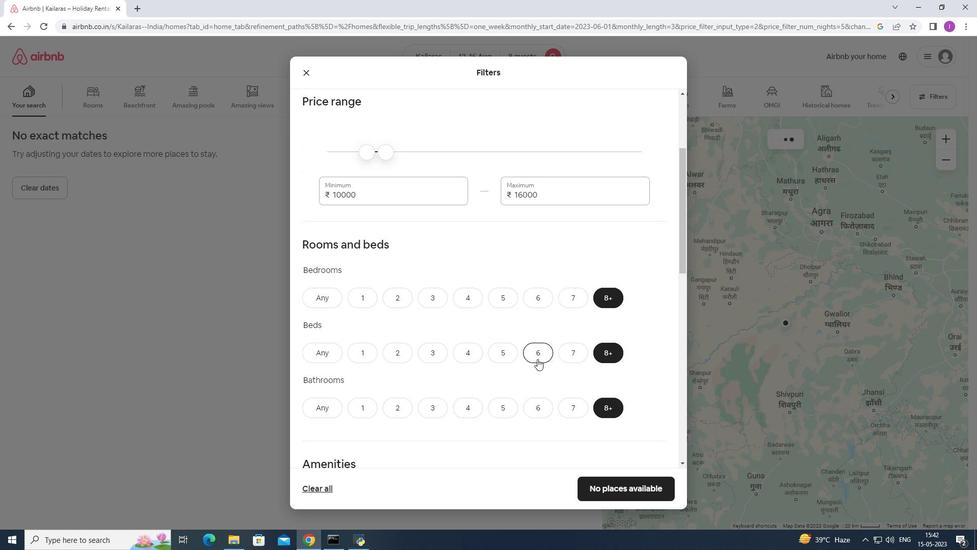 
Action: Mouse scrolled (538, 366) with delta (0, 0)
Screenshot: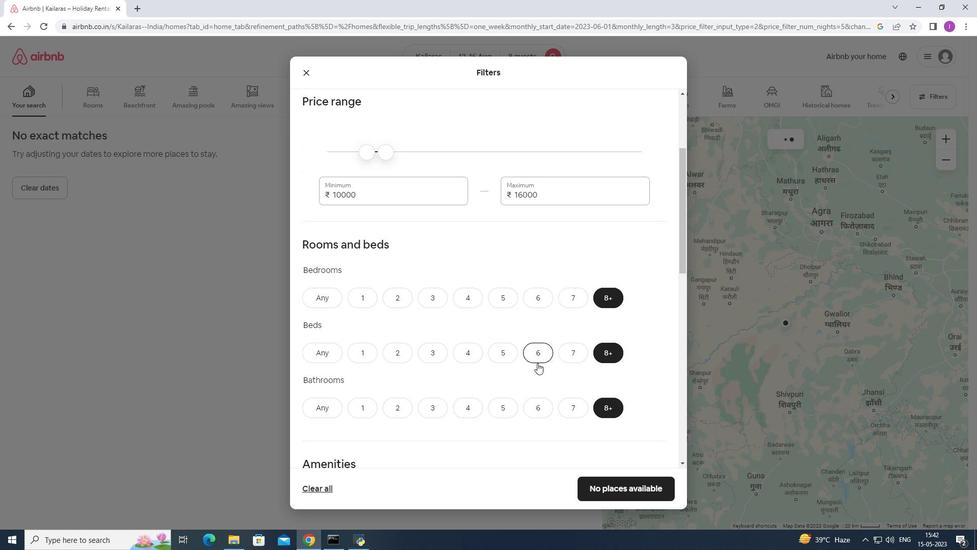 
Action: Mouse scrolled (538, 366) with delta (0, 0)
Screenshot: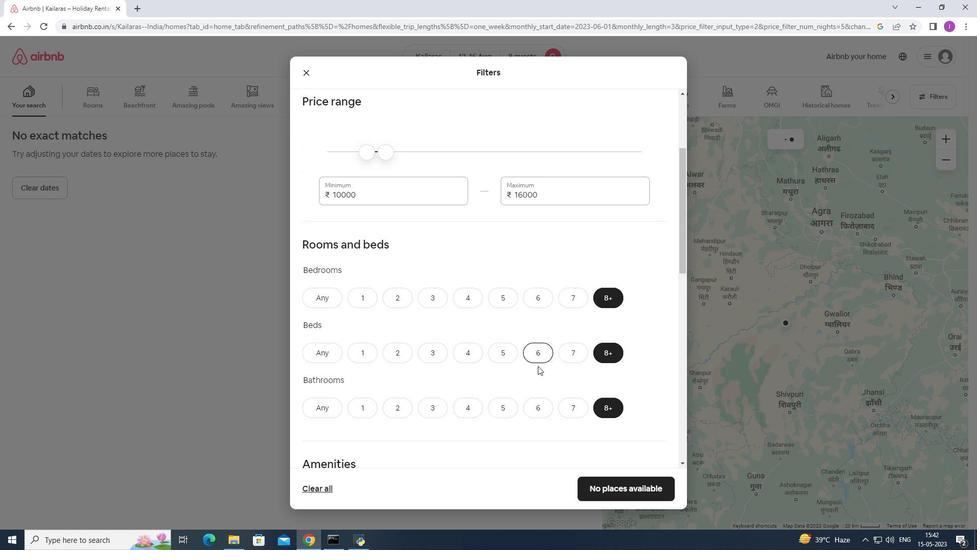 
Action: Mouse moved to (411, 347)
Screenshot: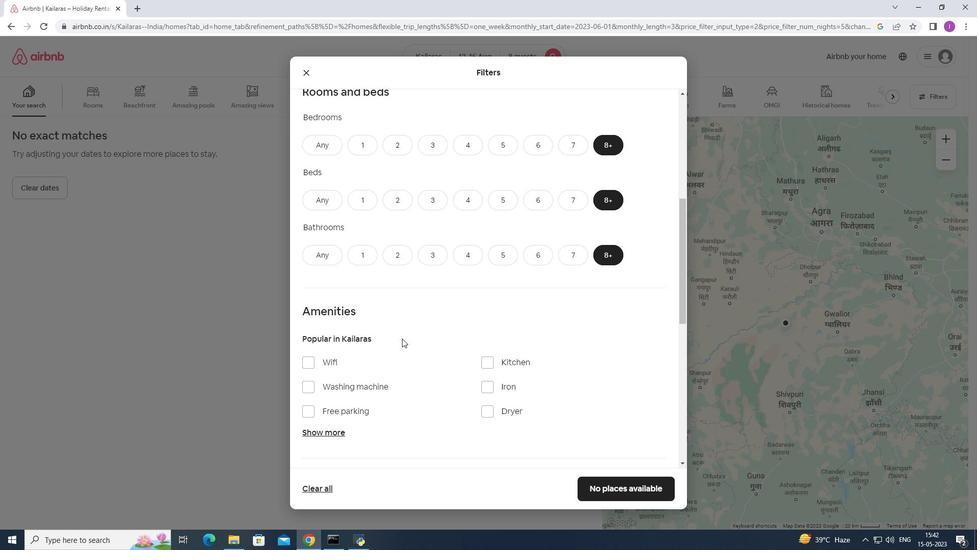 
Action: Mouse scrolled (411, 347) with delta (0, 0)
Screenshot: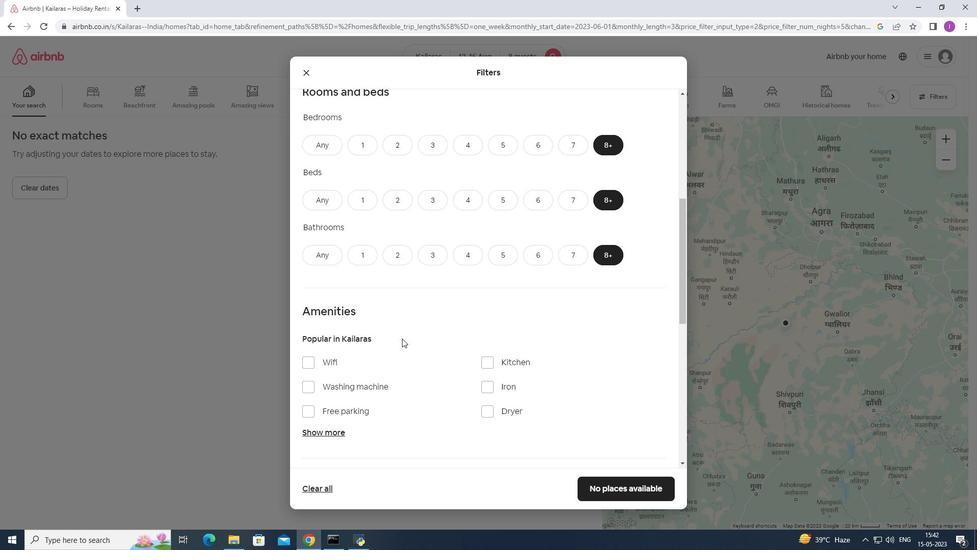 
Action: Mouse moved to (310, 309)
Screenshot: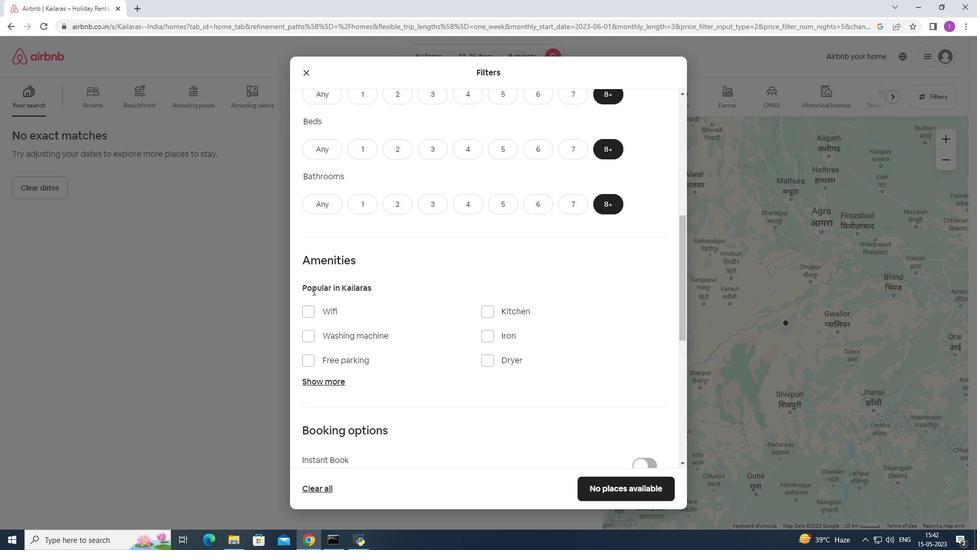 
Action: Mouse pressed left at (310, 309)
Screenshot: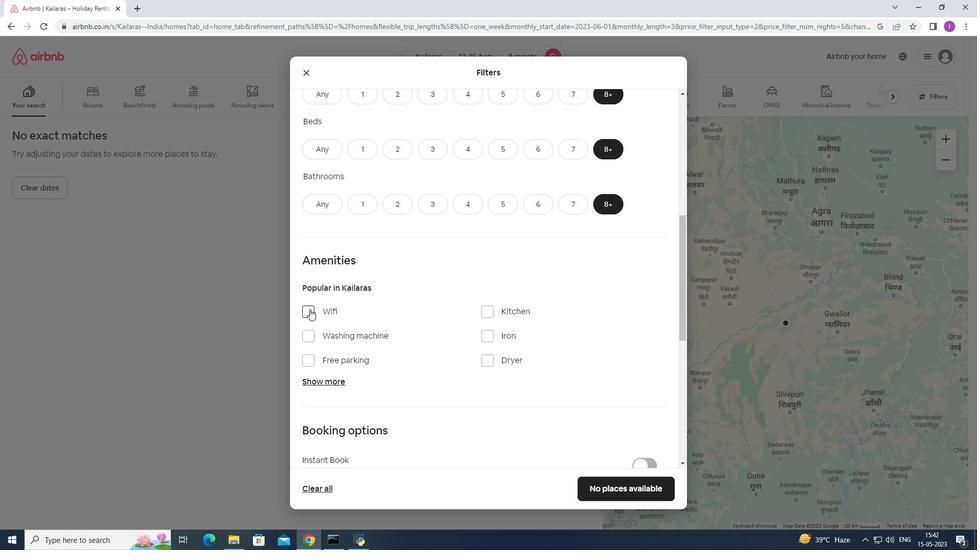 
Action: Mouse moved to (309, 353)
Screenshot: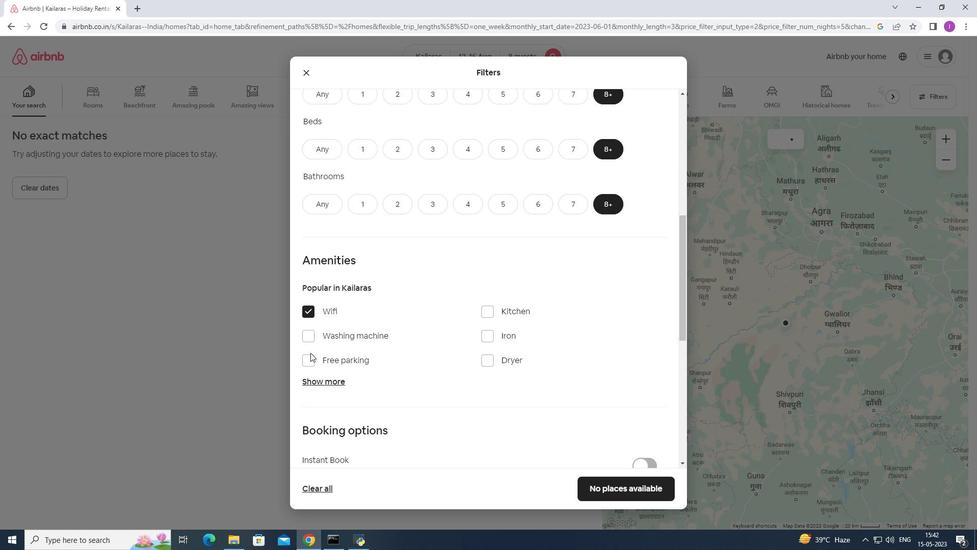 
Action: Mouse pressed left at (309, 353)
Screenshot: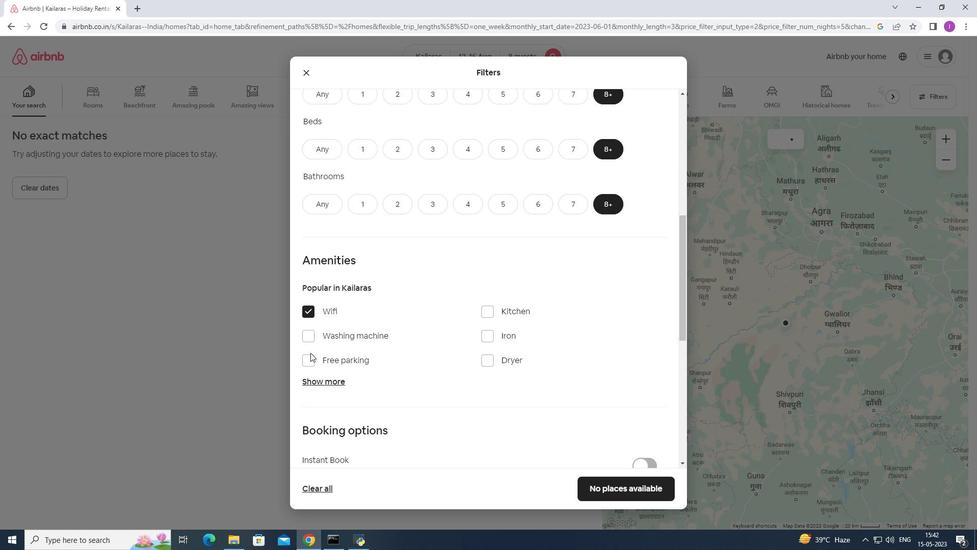 
Action: Mouse moved to (314, 362)
Screenshot: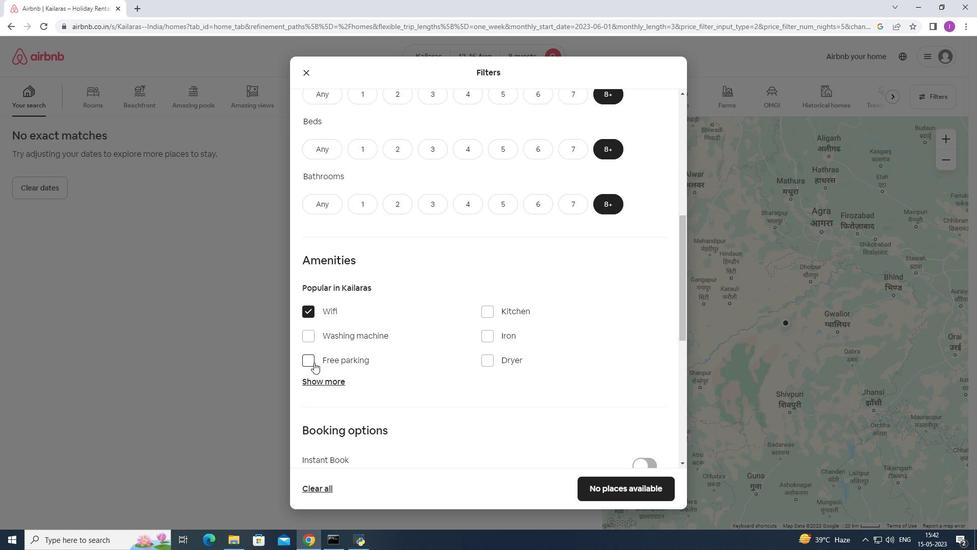 
Action: Mouse pressed left at (314, 362)
Screenshot: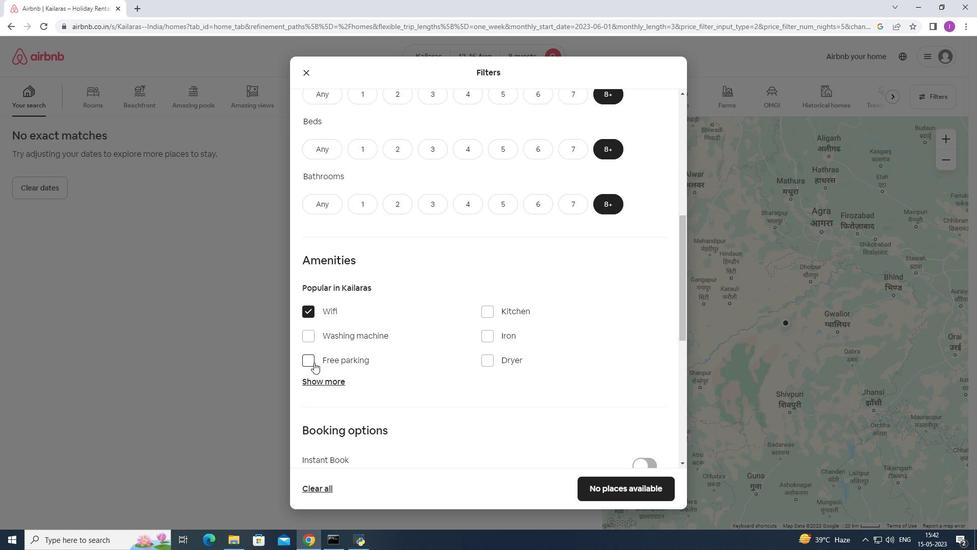 
Action: Mouse moved to (328, 379)
Screenshot: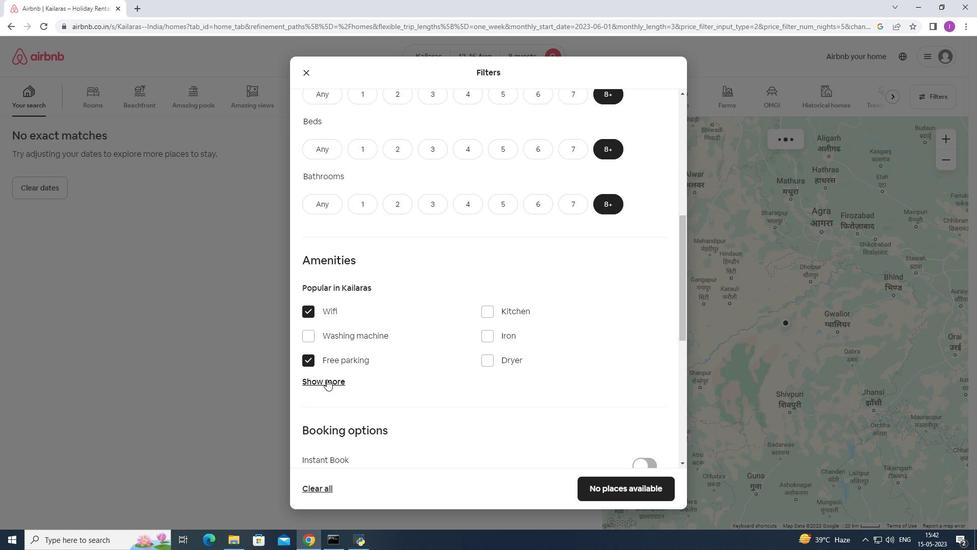 
Action: Mouse pressed left at (328, 379)
Screenshot: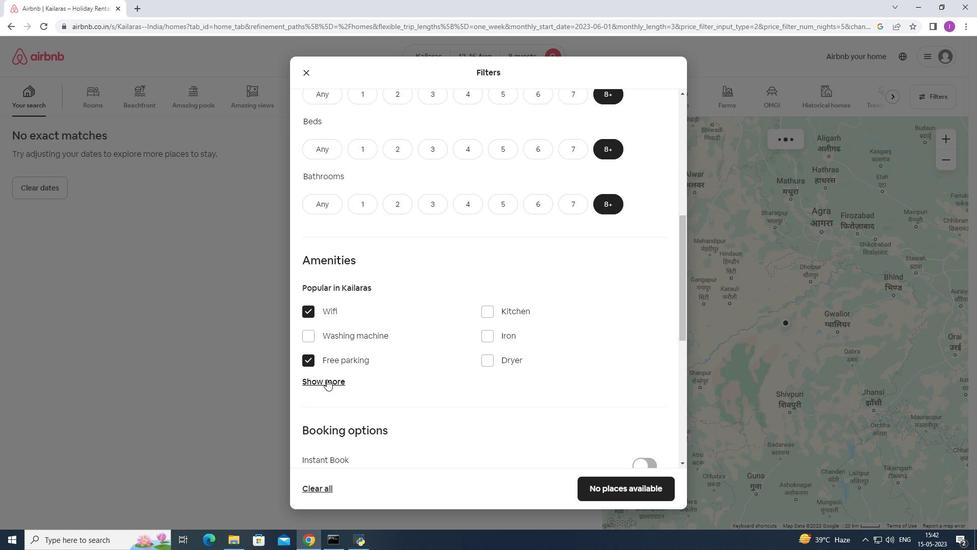 
Action: Mouse moved to (472, 335)
Screenshot: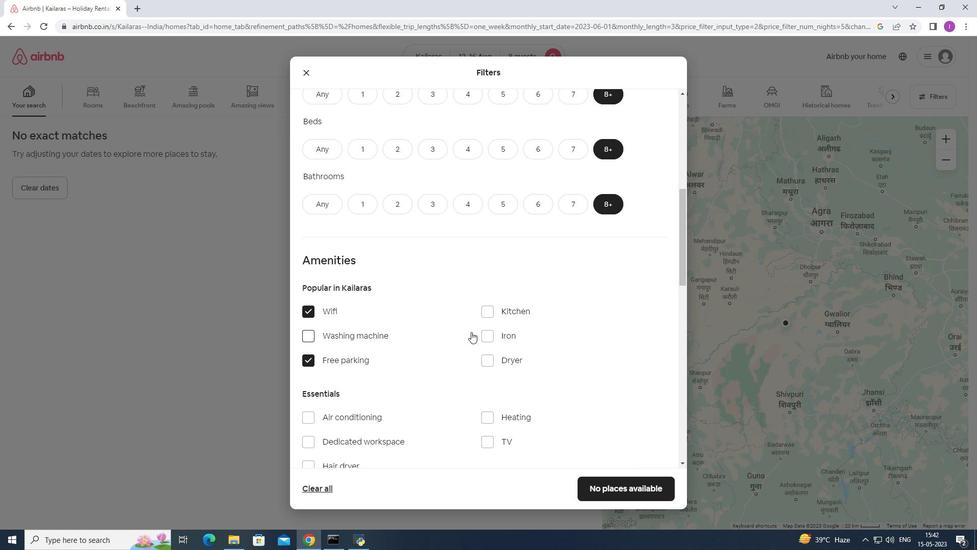 
Action: Mouse scrolled (472, 334) with delta (0, 0)
Screenshot: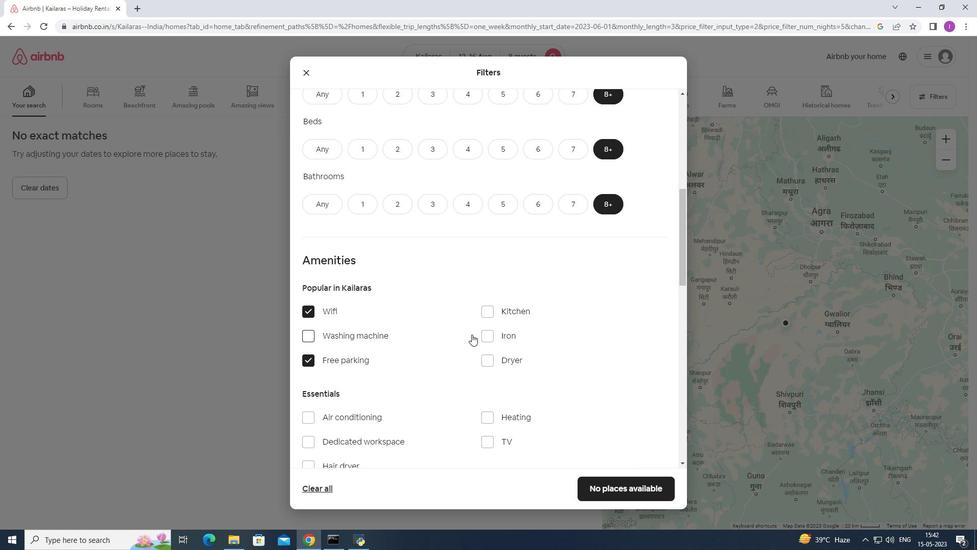 
Action: Mouse moved to (485, 391)
Screenshot: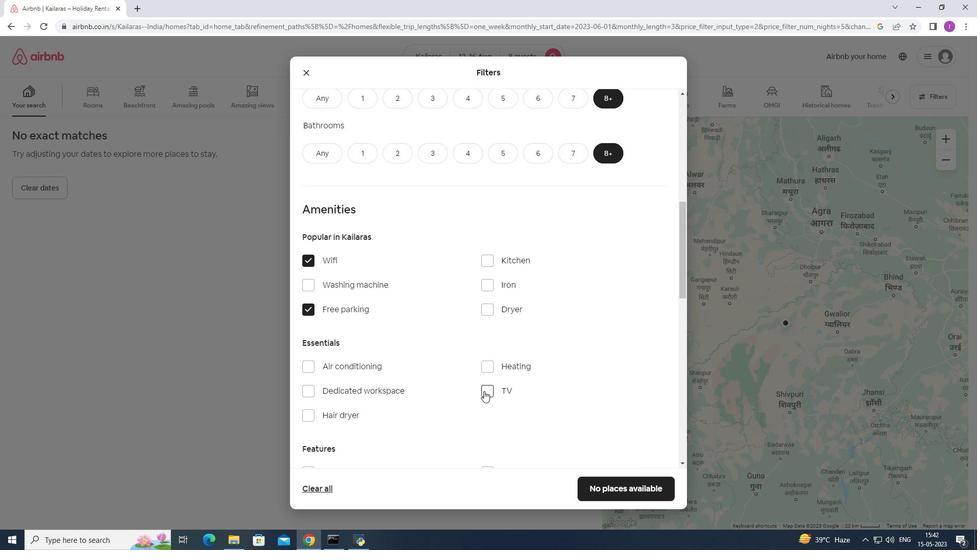 
Action: Mouse pressed left at (485, 391)
Screenshot: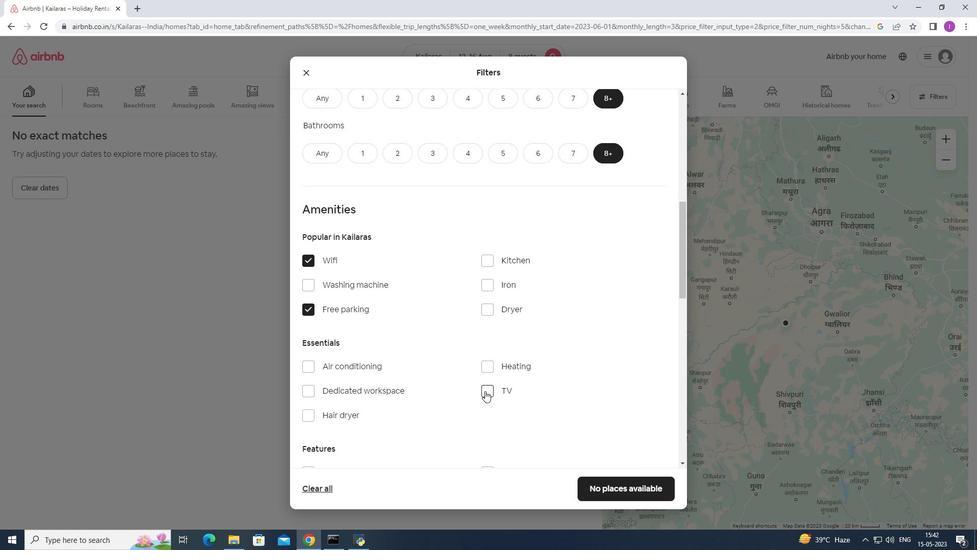 
Action: Mouse moved to (421, 386)
Screenshot: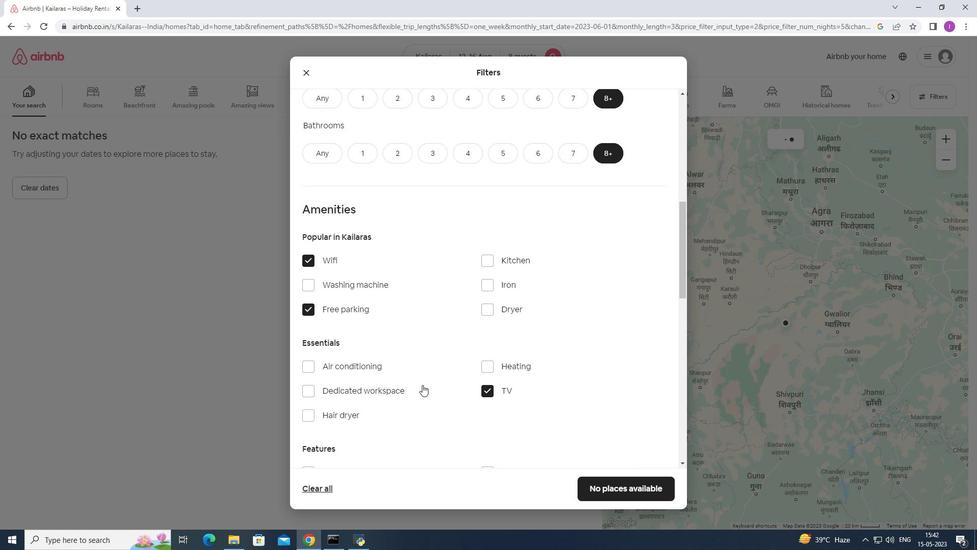 
Action: Mouse scrolled (421, 385) with delta (0, 0)
Screenshot: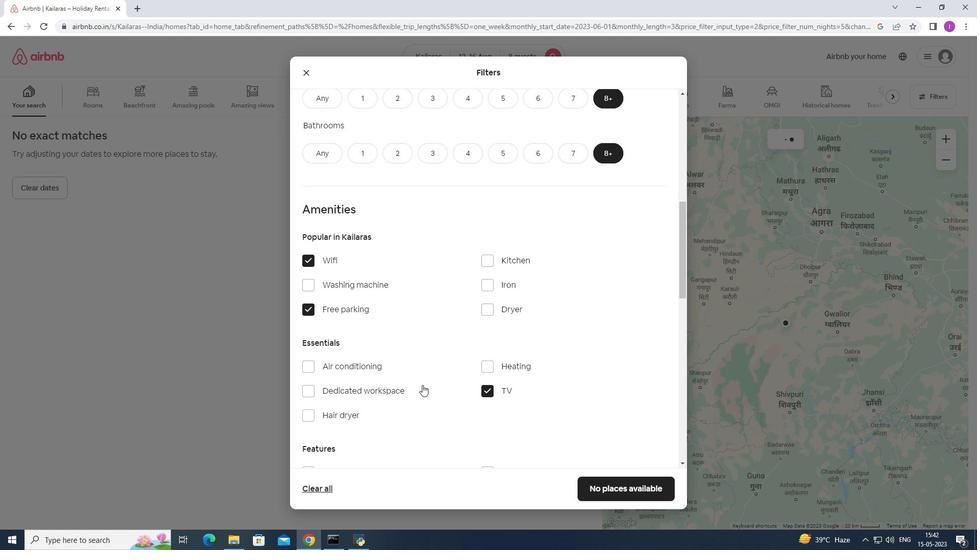 
Action: Mouse scrolled (421, 385) with delta (0, 0)
Screenshot: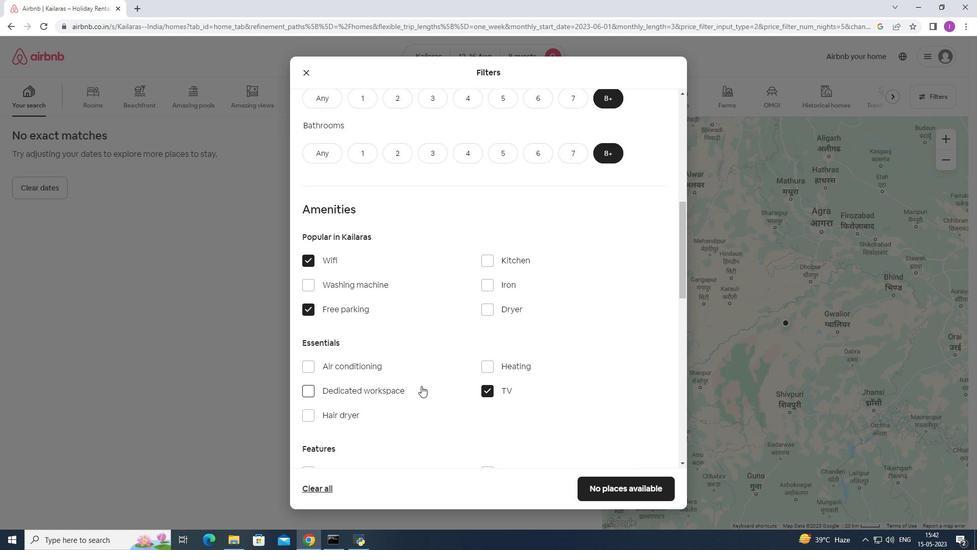 
Action: Mouse scrolled (421, 385) with delta (0, 0)
Screenshot: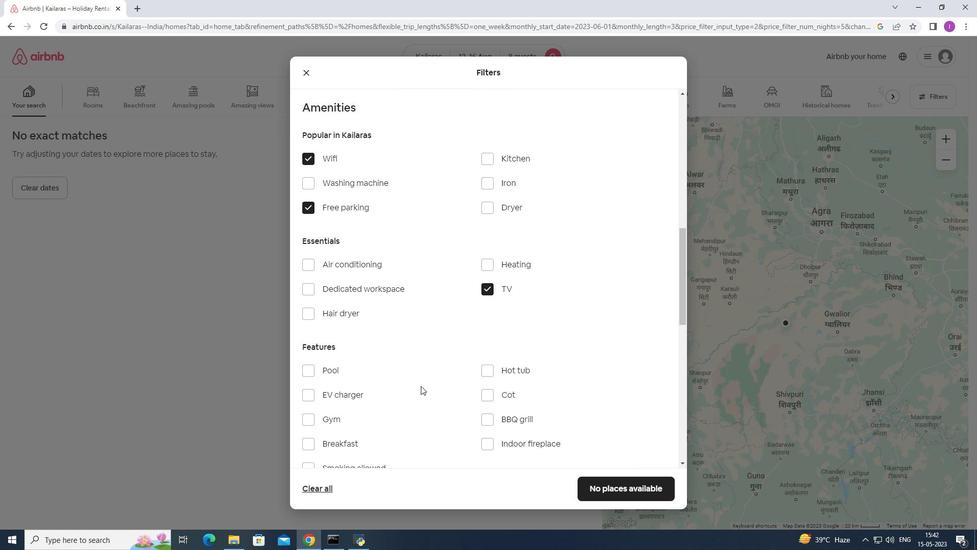 
Action: Mouse scrolled (421, 385) with delta (0, 0)
Screenshot: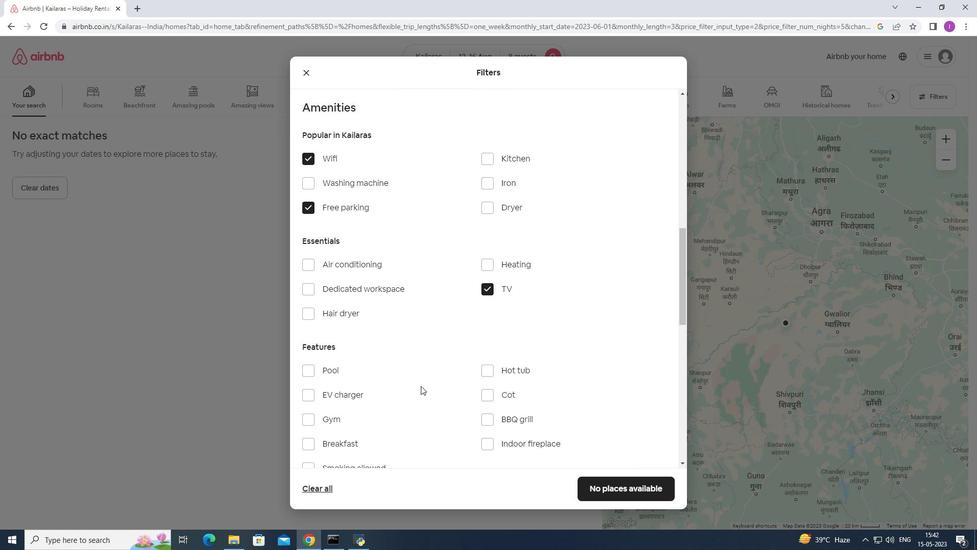 
Action: Mouse scrolled (421, 385) with delta (0, 0)
Screenshot: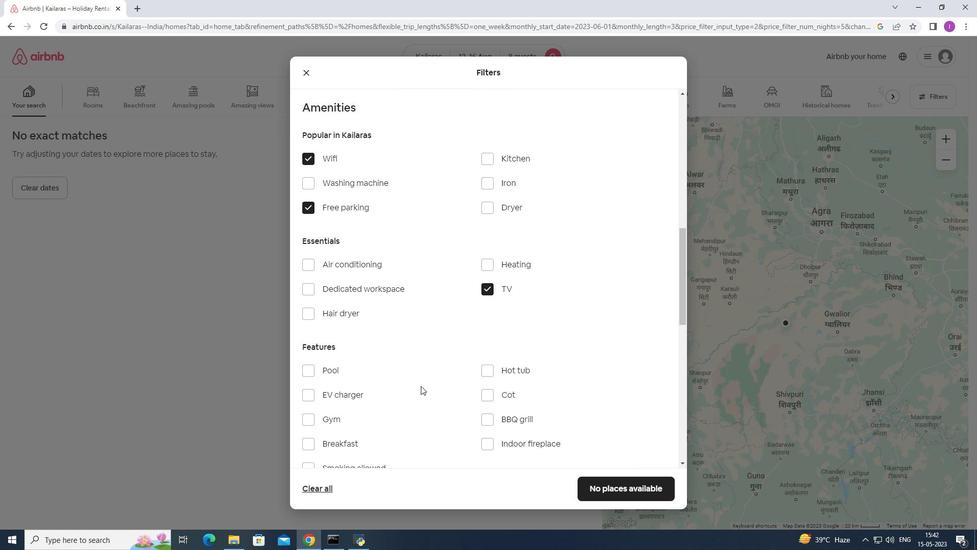 
Action: Mouse moved to (311, 267)
Screenshot: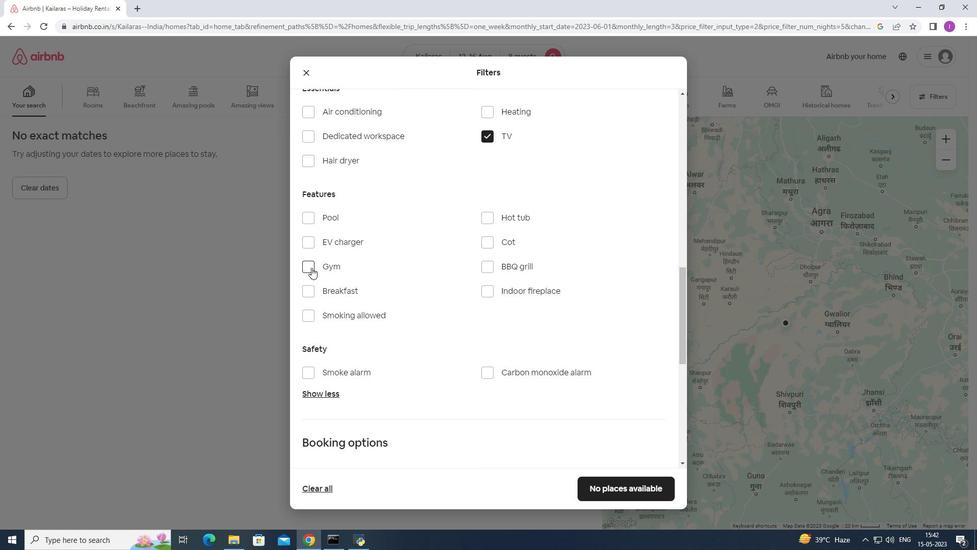 
Action: Mouse pressed left at (311, 267)
Screenshot: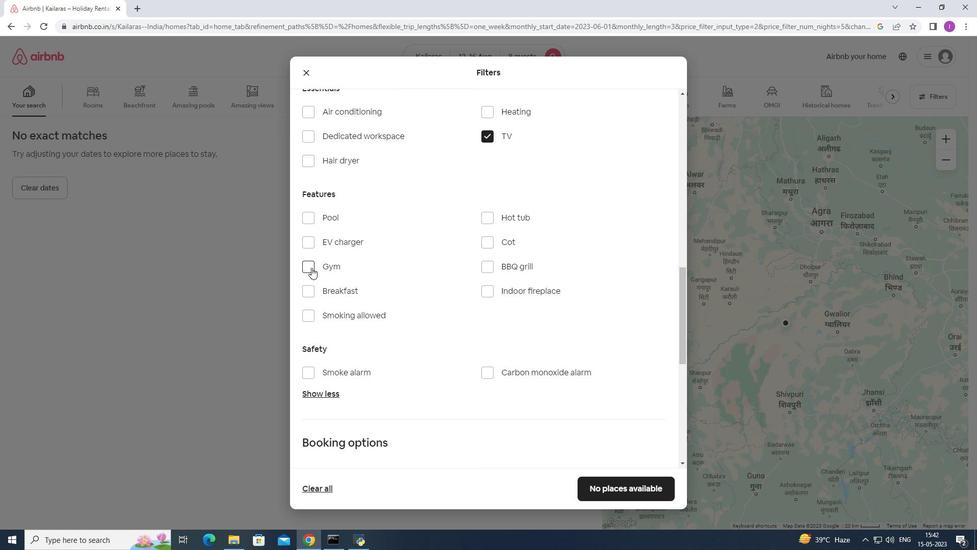 
Action: Mouse moved to (310, 294)
Screenshot: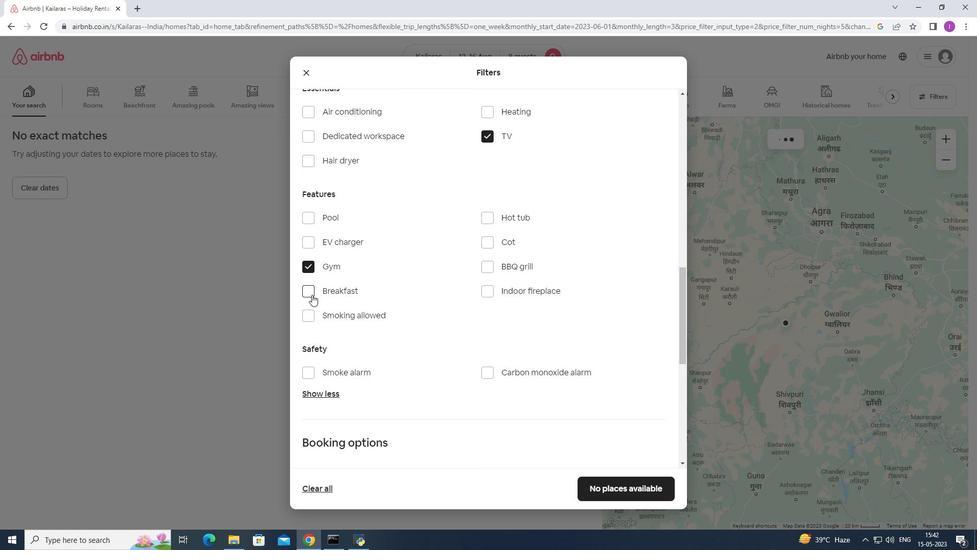
Action: Mouse pressed left at (310, 294)
Screenshot: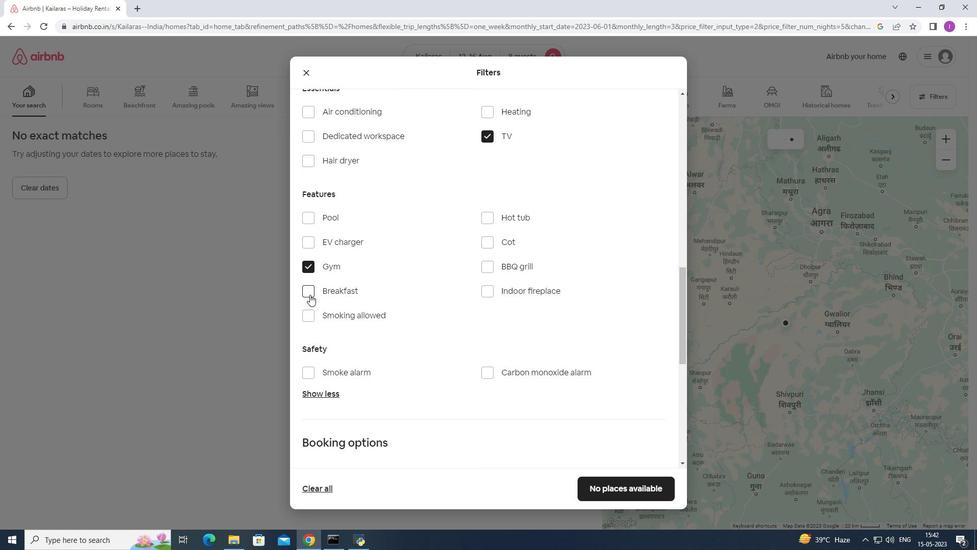 
Action: Mouse moved to (479, 442)
Screenshot: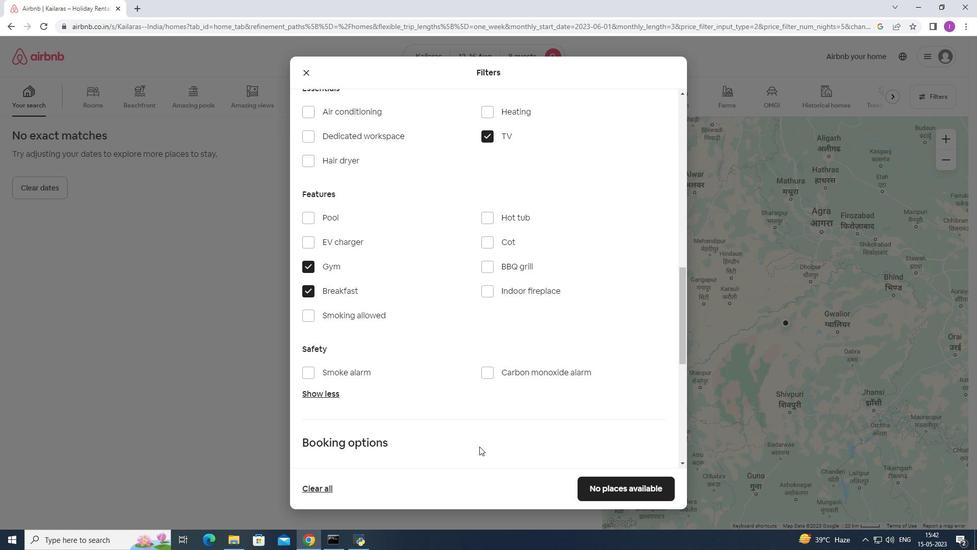 
Action: Mouse scrolled (479, 442) with delta (0, 0)
Screenshot: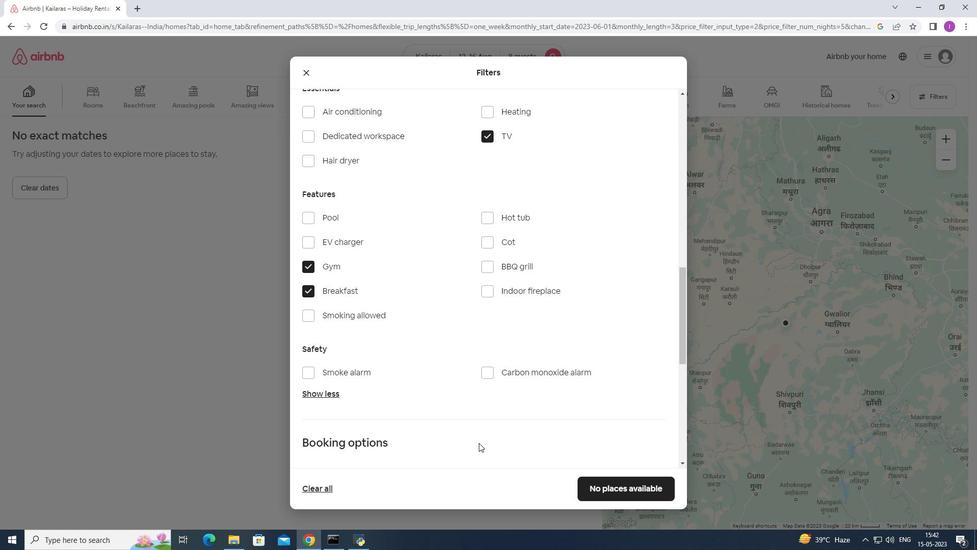 
Action: Mouse scrolled (479, 442) with delta (0, 0)
Screenshot: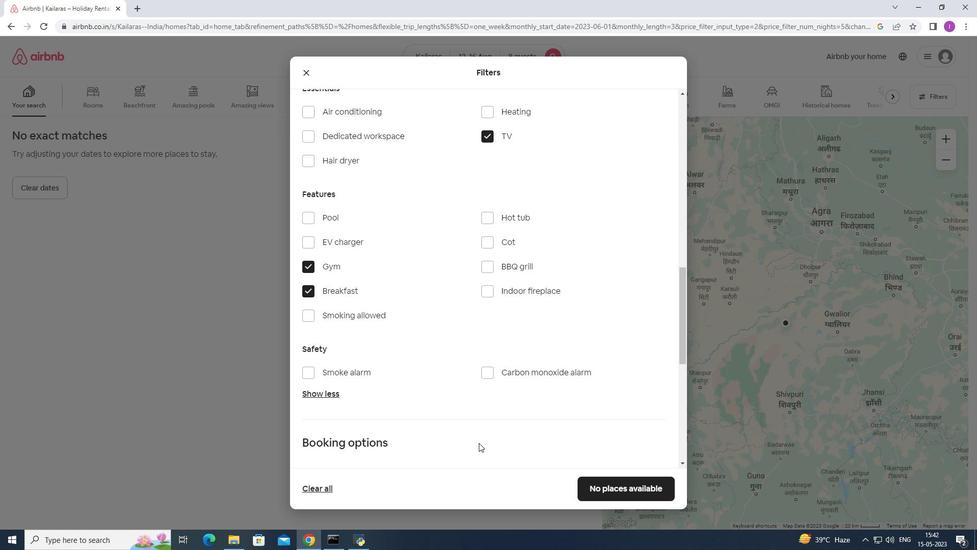 
Action: Mouse scrolled (479, 442) with delta (0, 0)
Screenshot: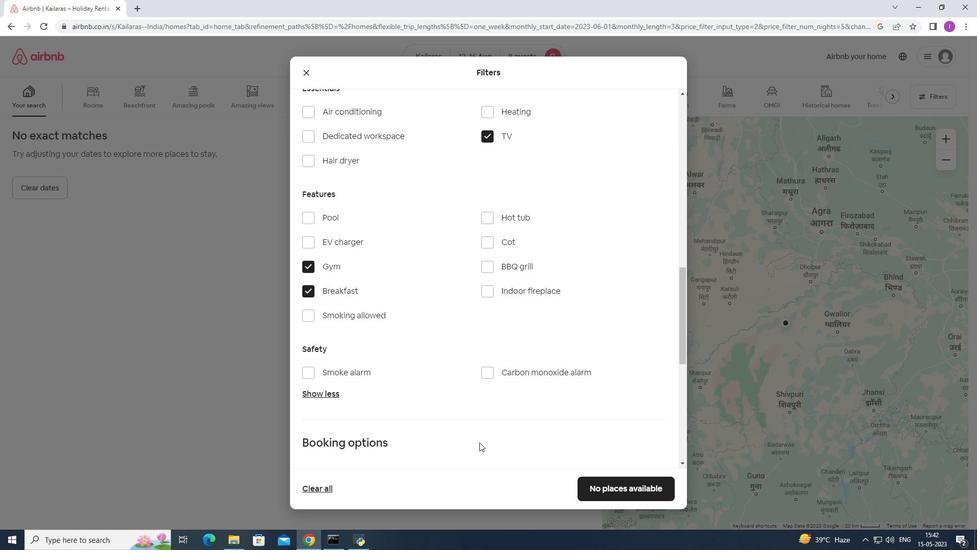 
Action: Mouse moved to (652, 357)
Screenshot: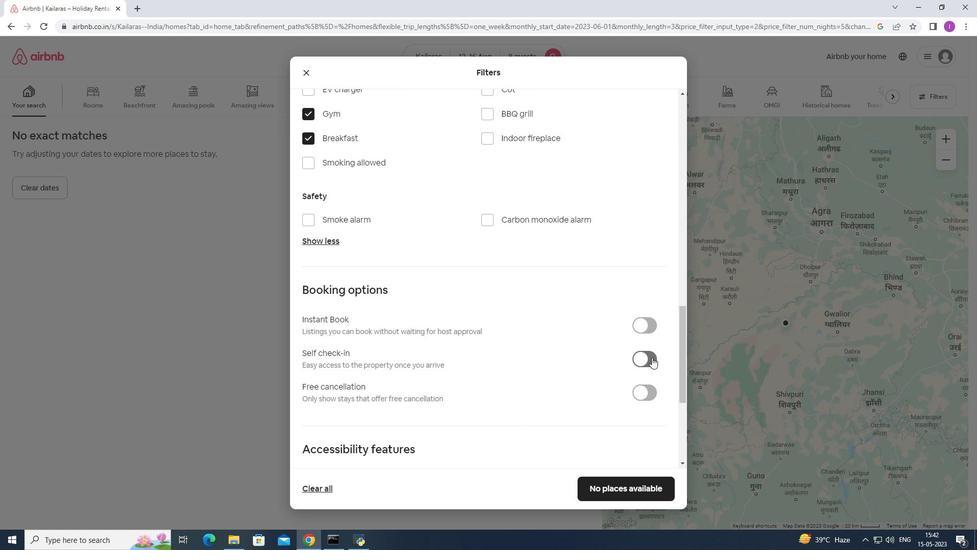 
Action: Mouse pressed left at (652, 357)
Screenshot: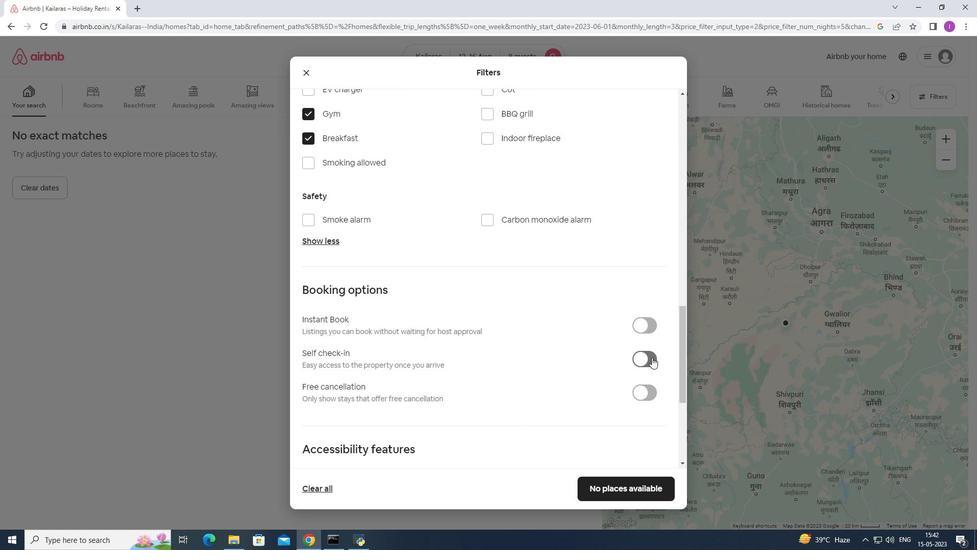 
Action: Mouse moved to (422, 279)
Screenshot: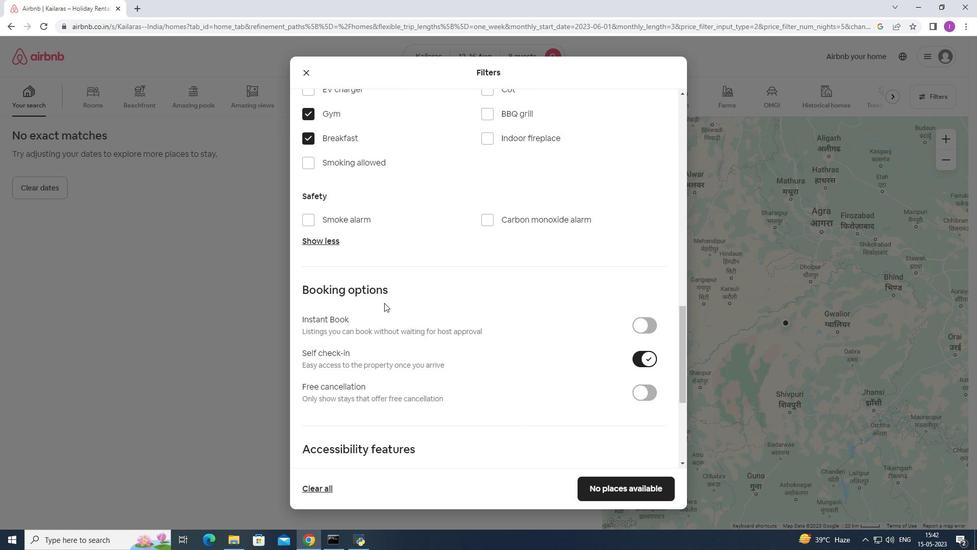 
Action: Mouse scrolled (422, 278) with delta (0, 0)
Screenshot: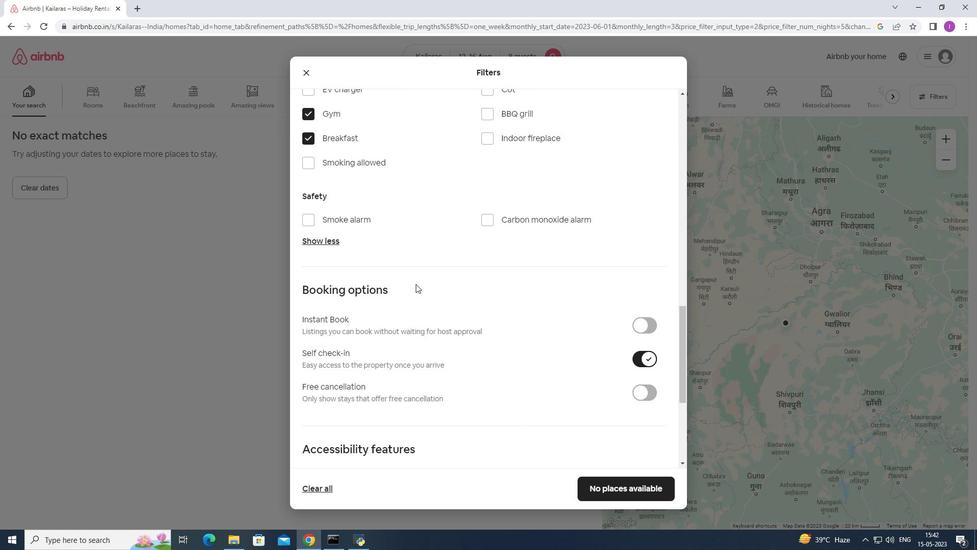 
Action: Mouse moved to (422, 278)
Screenshot: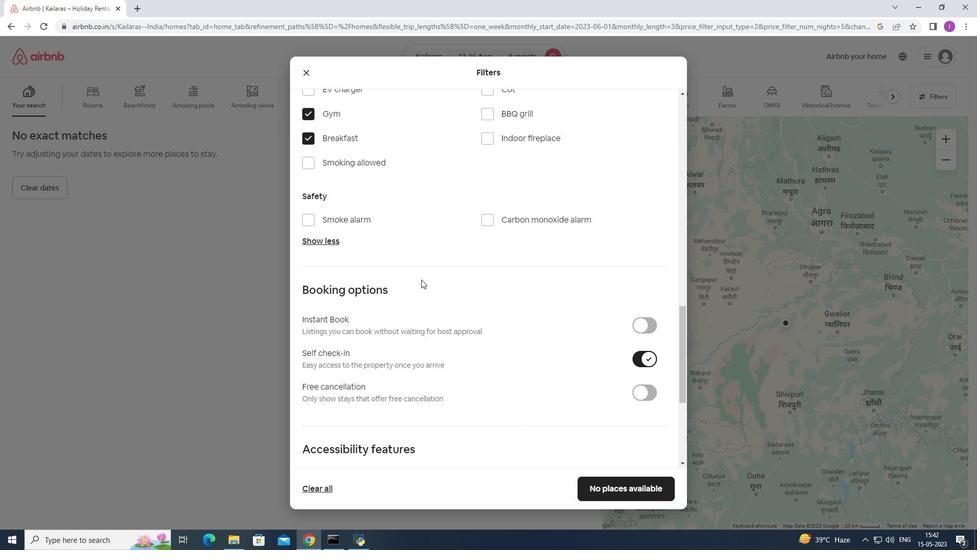 
Action: Mouse scrolled (422, 278) with delta (0, 0)
Screenshot: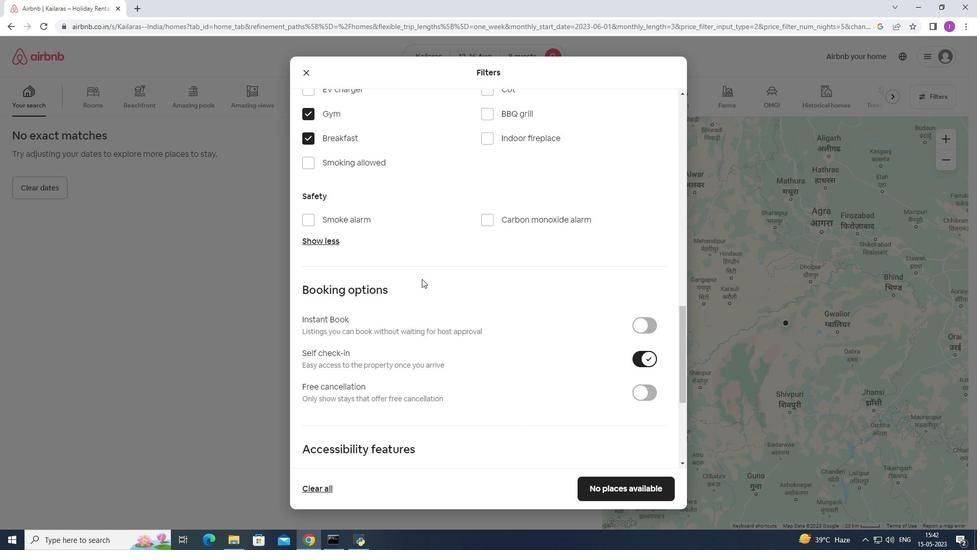 
Action: Mouse scrolled (422, 278) with delta (0, 0)
Screenshot: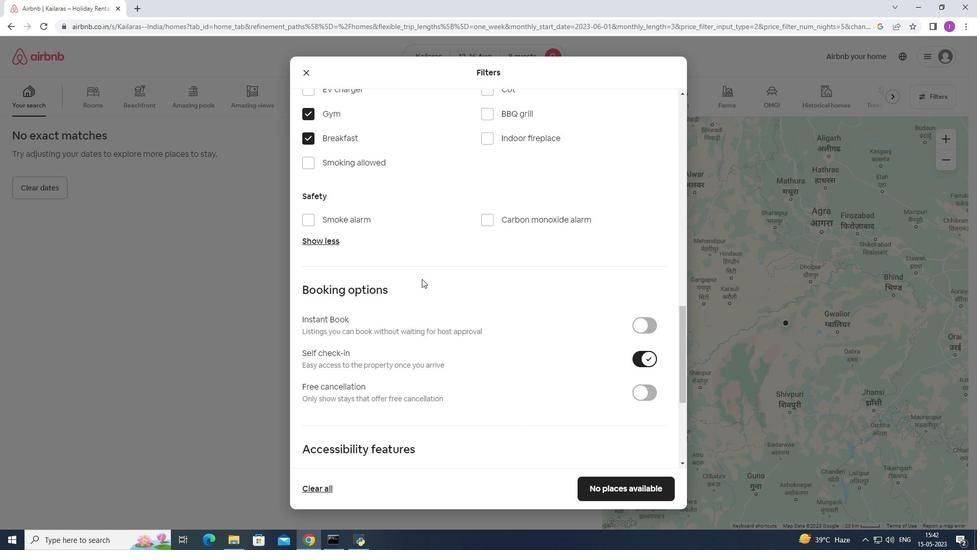
Action: Mouse scrolled (422, 278) with delta (0, 0)
Screenshot: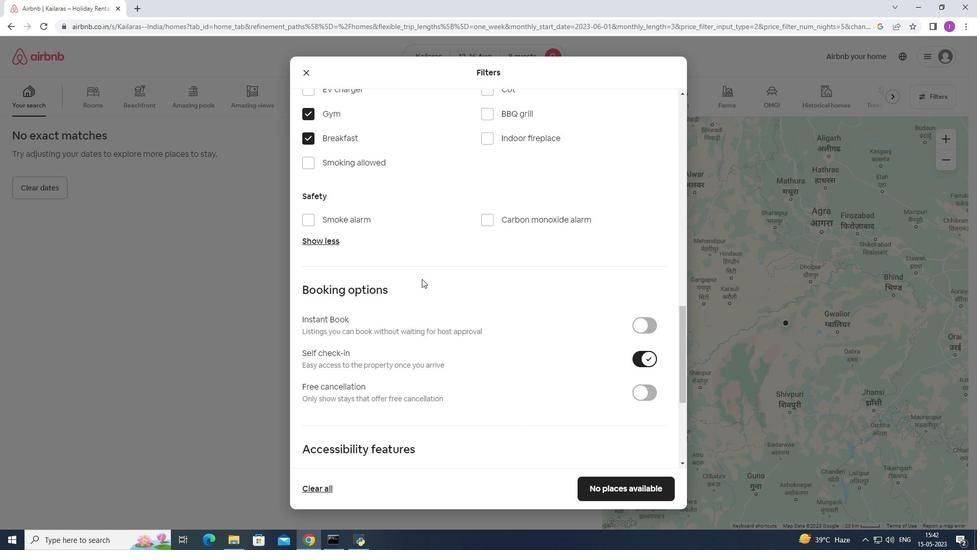 
Action: Mouse moved to (424, 279)
Screenshot: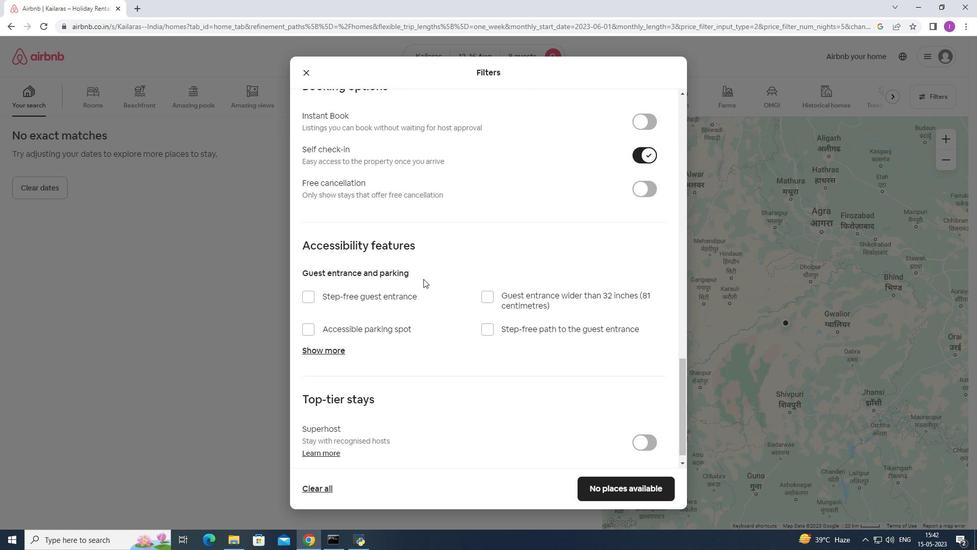 
Action: Mouse scrolled (424, 279) with delta (0, 0)
Screenshot: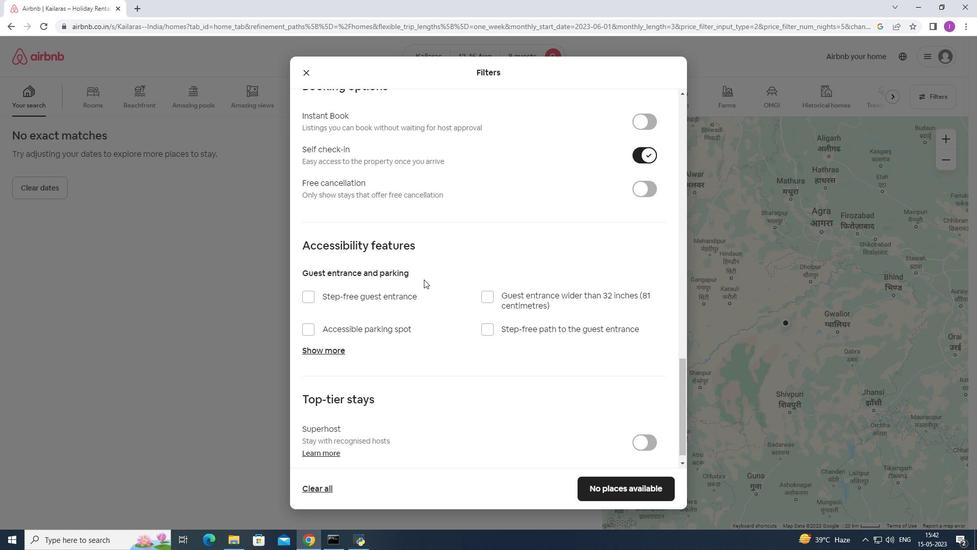 
Action: Mouse moved to (424, 280)
Screenshot: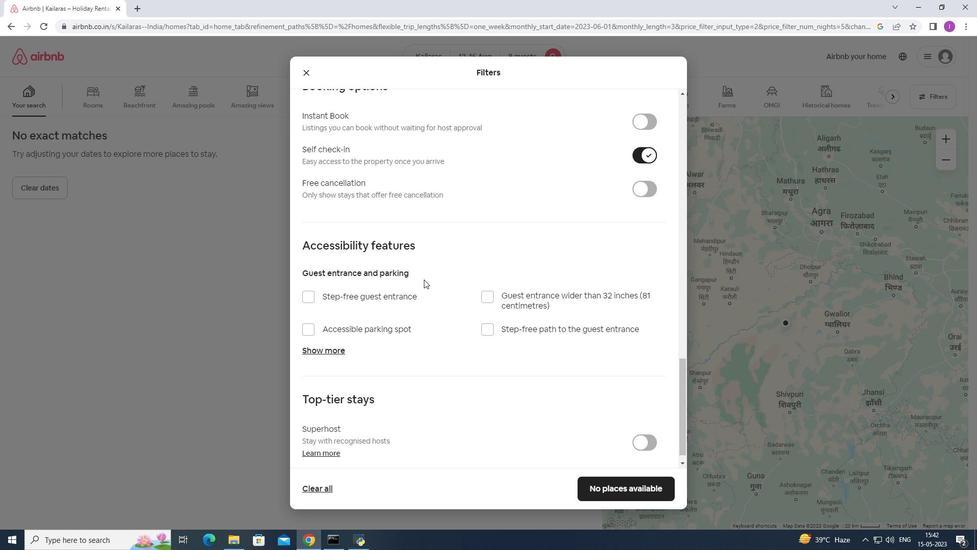 
Action: Mouse scrolled (424, 279) with delta (0, 0)
Screenshot: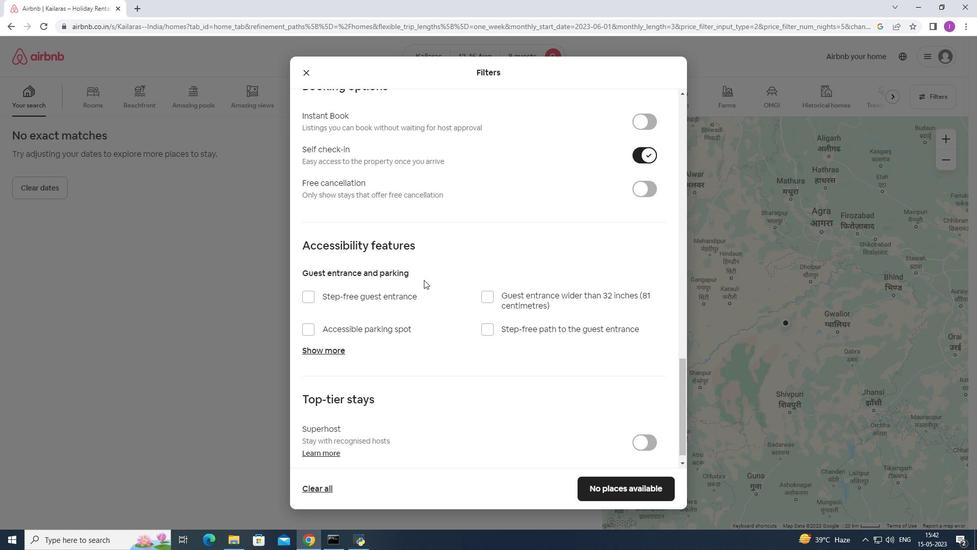 
Action: Mouse moved to (428, 278)
Screenshot: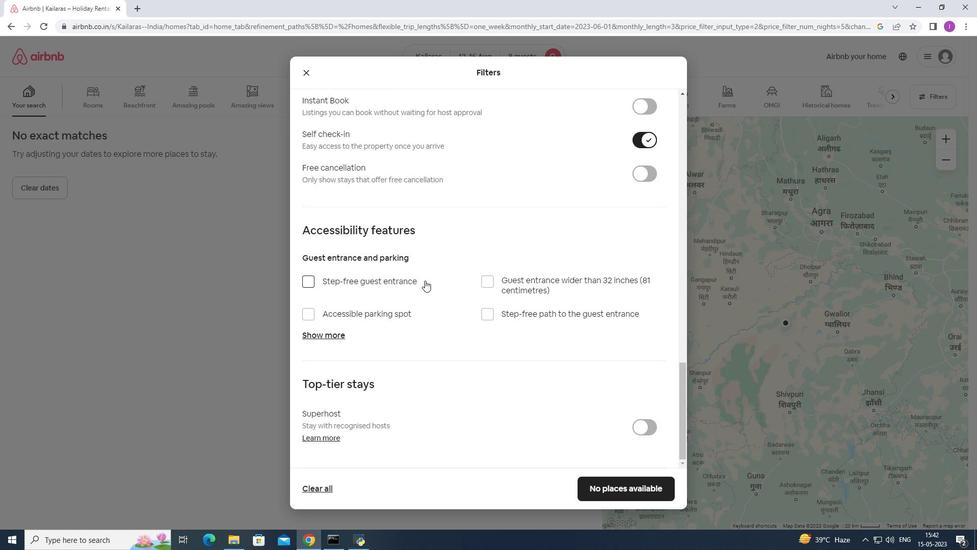 
Action: Mouse scrolled (428, 277) with delta (0, 0)
Screenshot: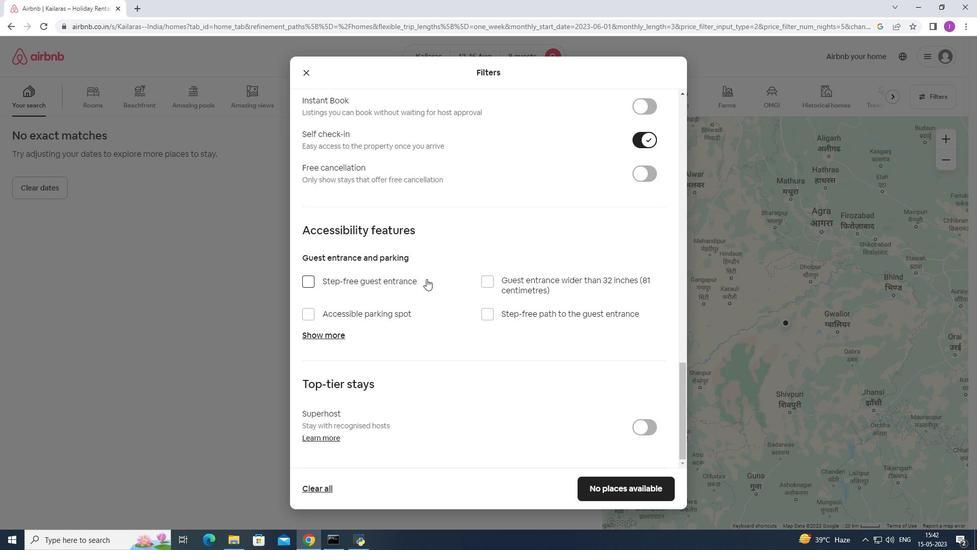 
Action: Mouse scrolled (428, 277) with delta (0, 0)
Screenshot: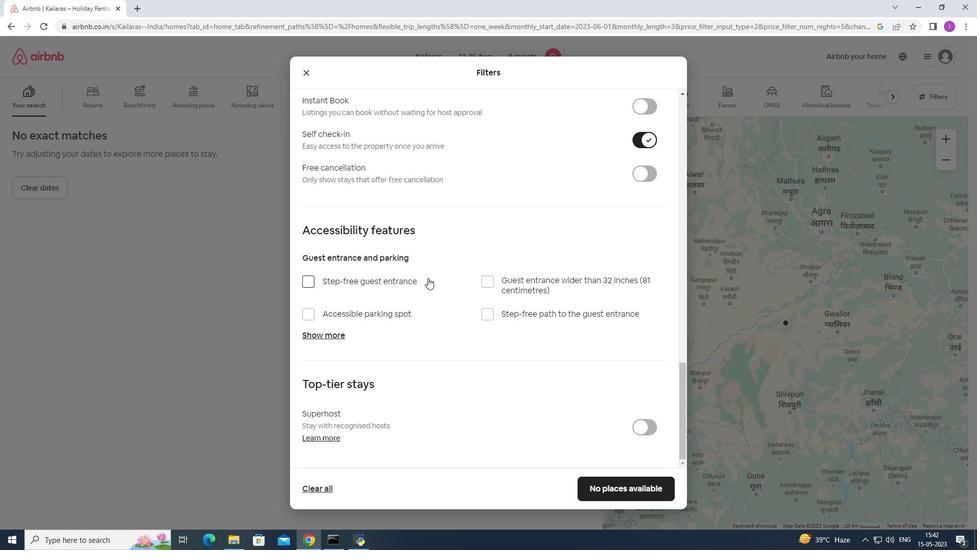 
Action: Mouse scrolled (428, 277) with delta (0, 0)
Screenshot: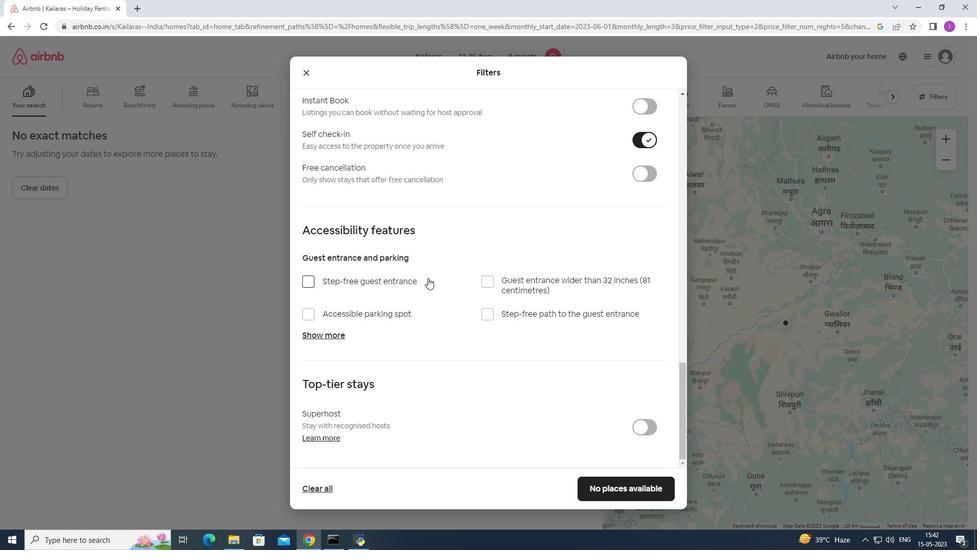 
Action: Mouse moved to (605, 492)
Screenshot: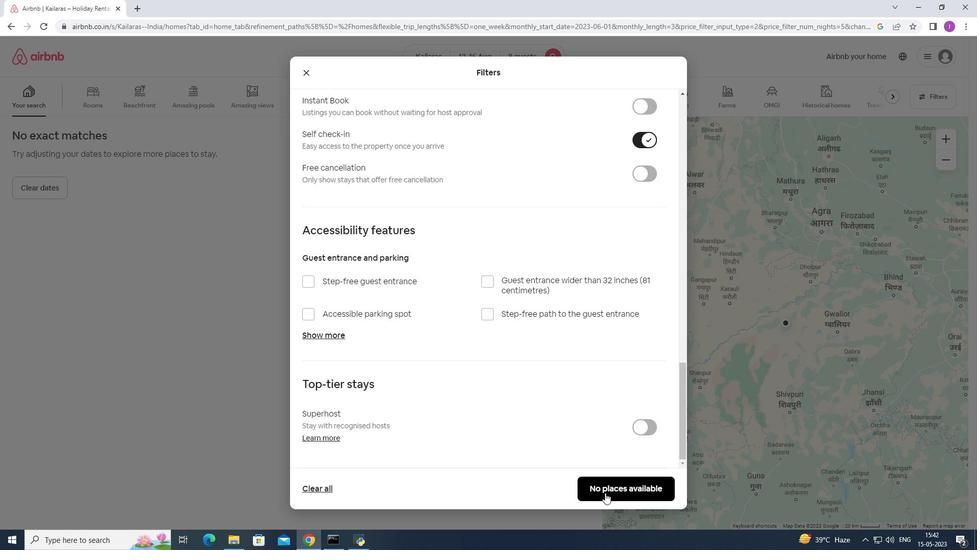 
Action: Mouse pressed left at (605, 492)
Screenshot: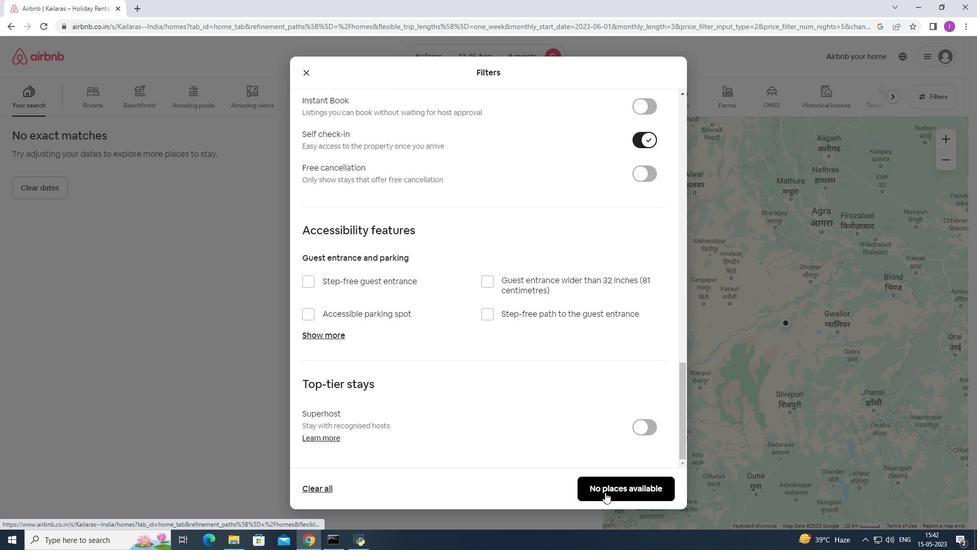 
Action: Mouse moved to (505, 363)
Screenshot: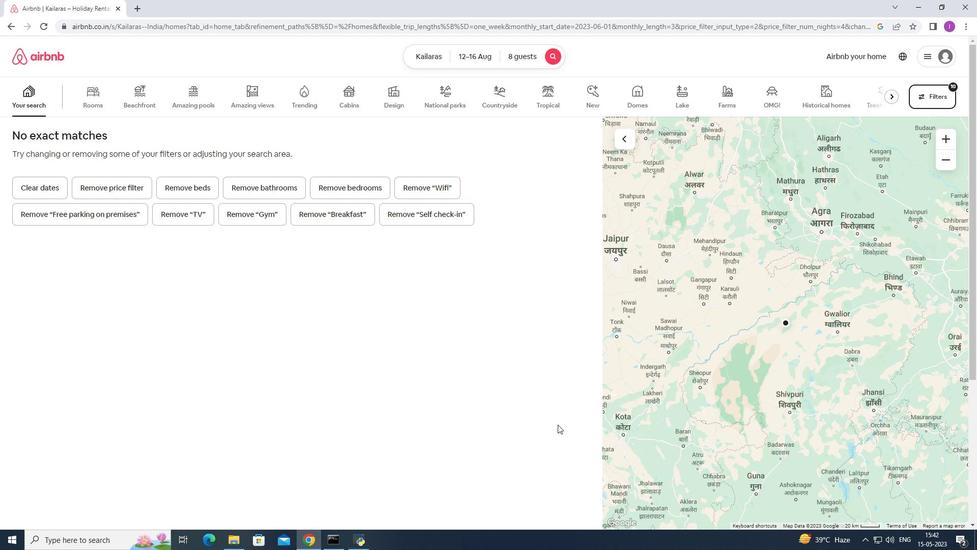 
